 Task: Search one way flight ticket for 5 adults, 1 child, 2 infants in seat and 1 infant on lap in business from Tucson: Tucson International Airport to Fort Wayne: Fort Wayne International Airport on 5-4-2023. Choice of flights is Delta. Number of bags: 2 checked bags. Price is upto 91000. Outbound departure time preference is 15:15.
Action: Mouse moved to (365, 310)
Screenshot: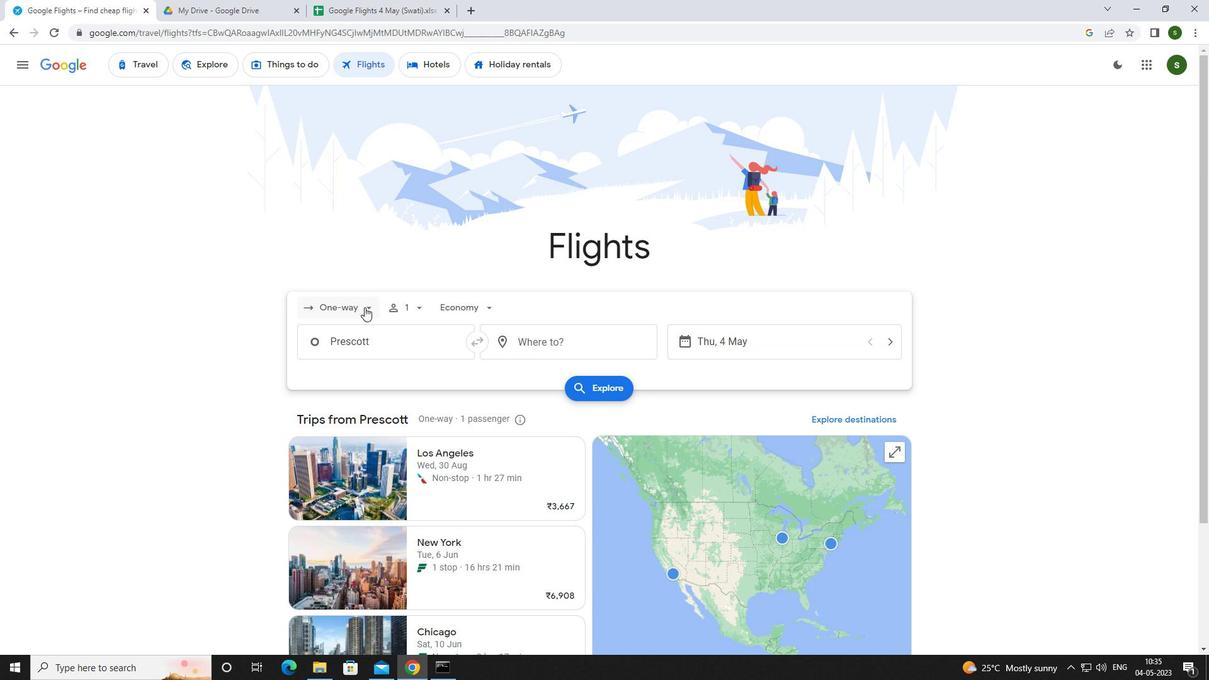 
Action: Mouse pressed left at (365, 310)
Screenshot: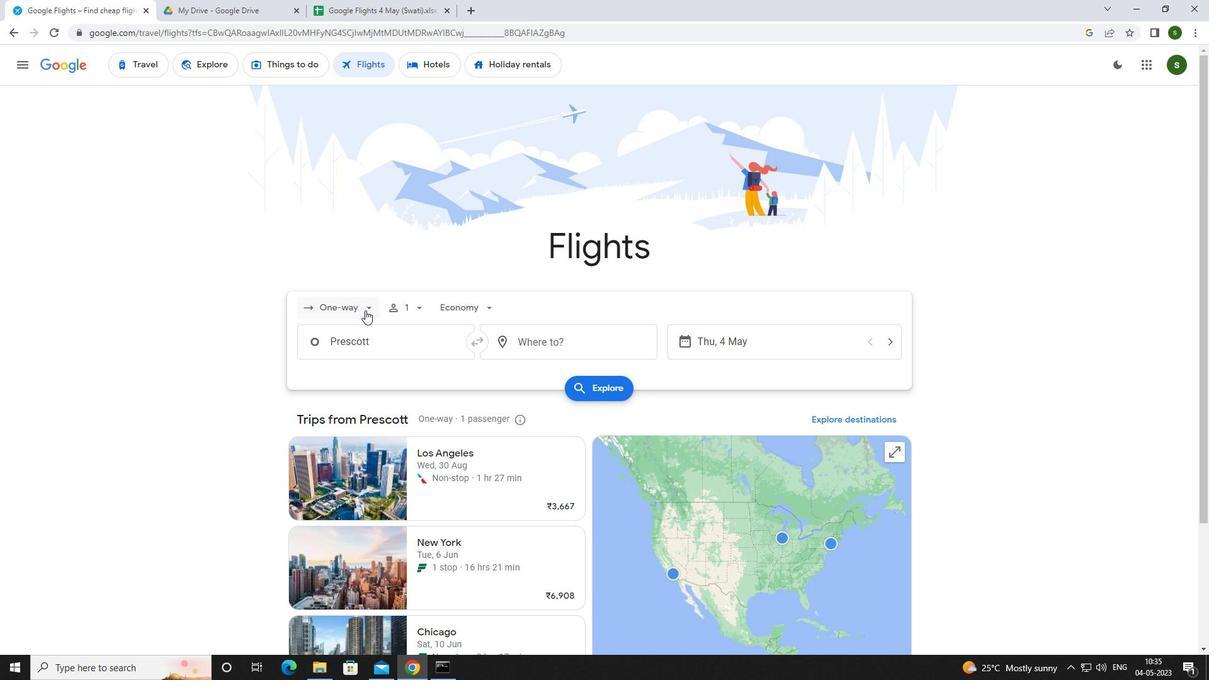 
Action: Mouse moved to (373, 370)
Screenshot: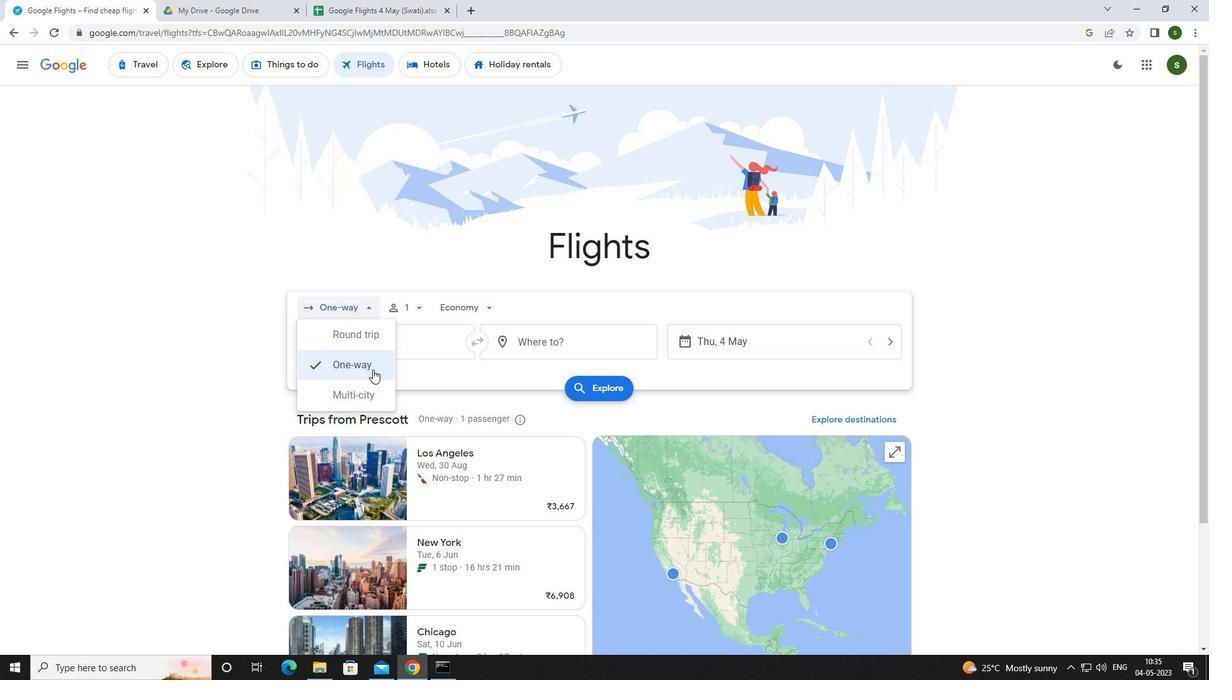 
Action: Mouse pressed left at (373, 370)
Screenshot: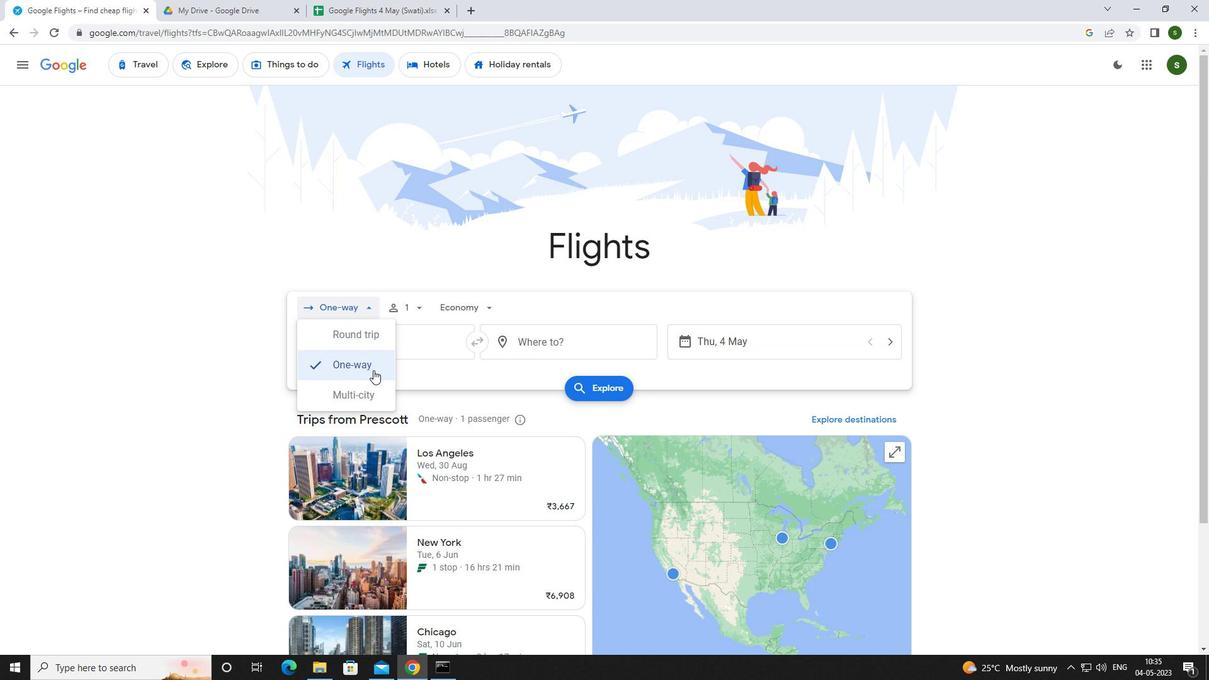 
Action: Mouse moved to (415, 300)
Screenshot: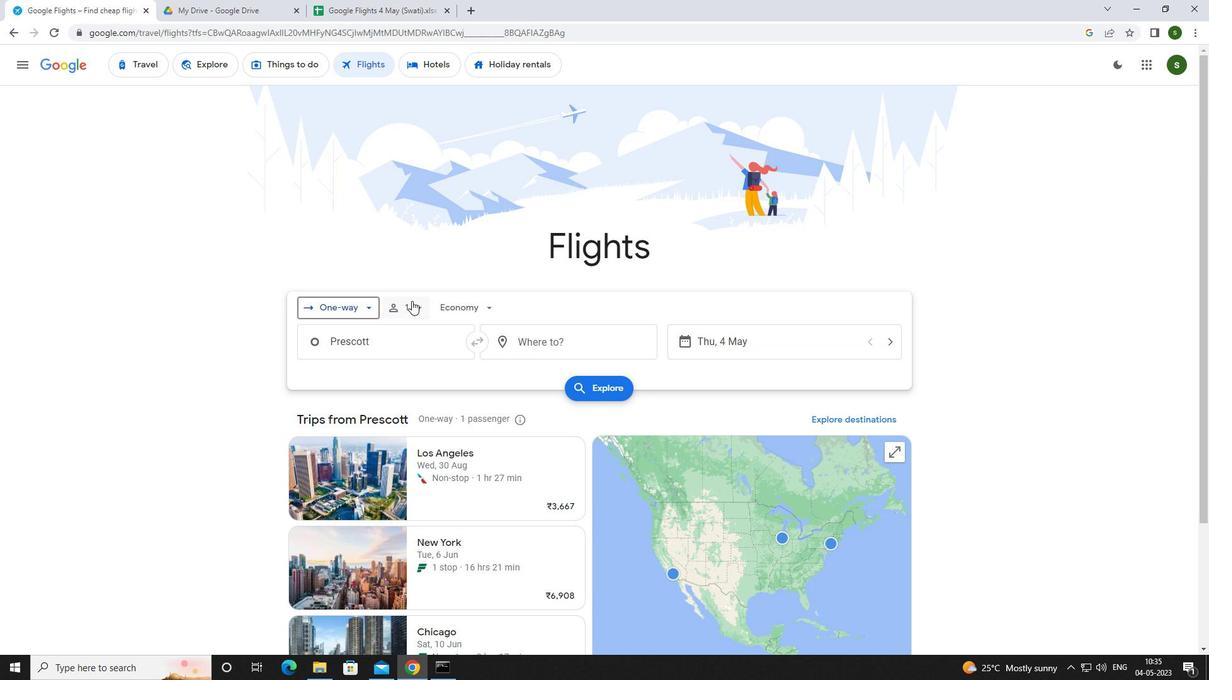 
Action: Mouse pressed left at (415, 300)
Screenshot: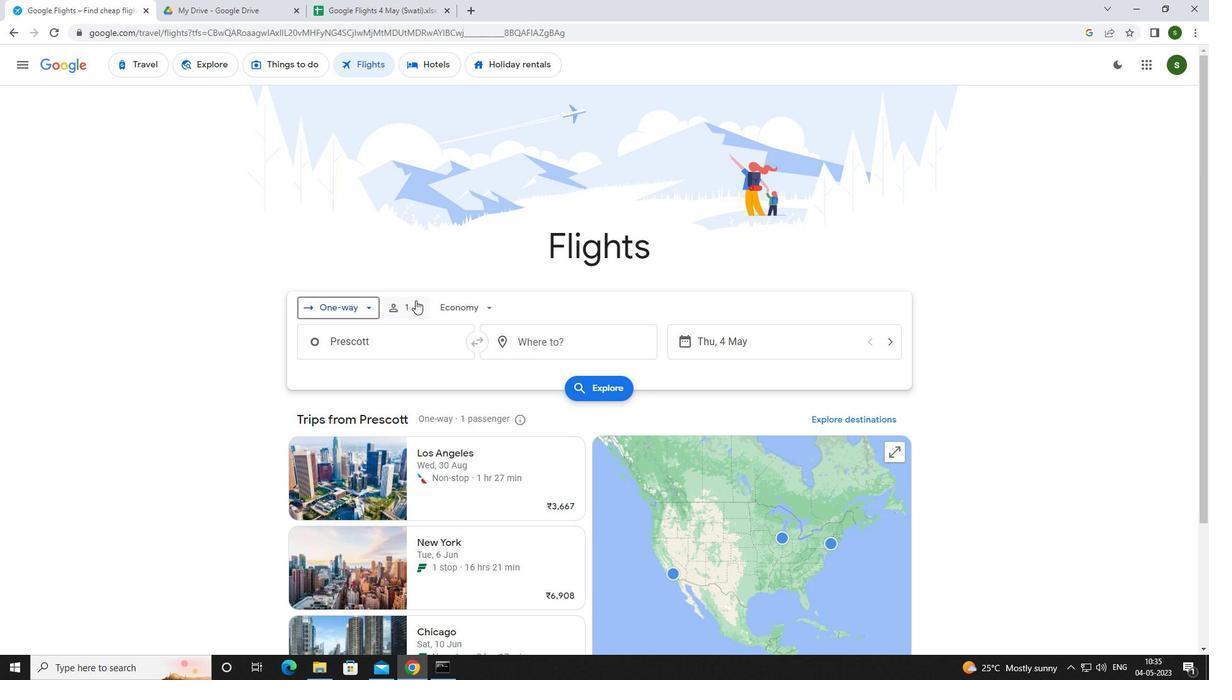 
Action: Mouse moved to (518, 335)
Screenshot: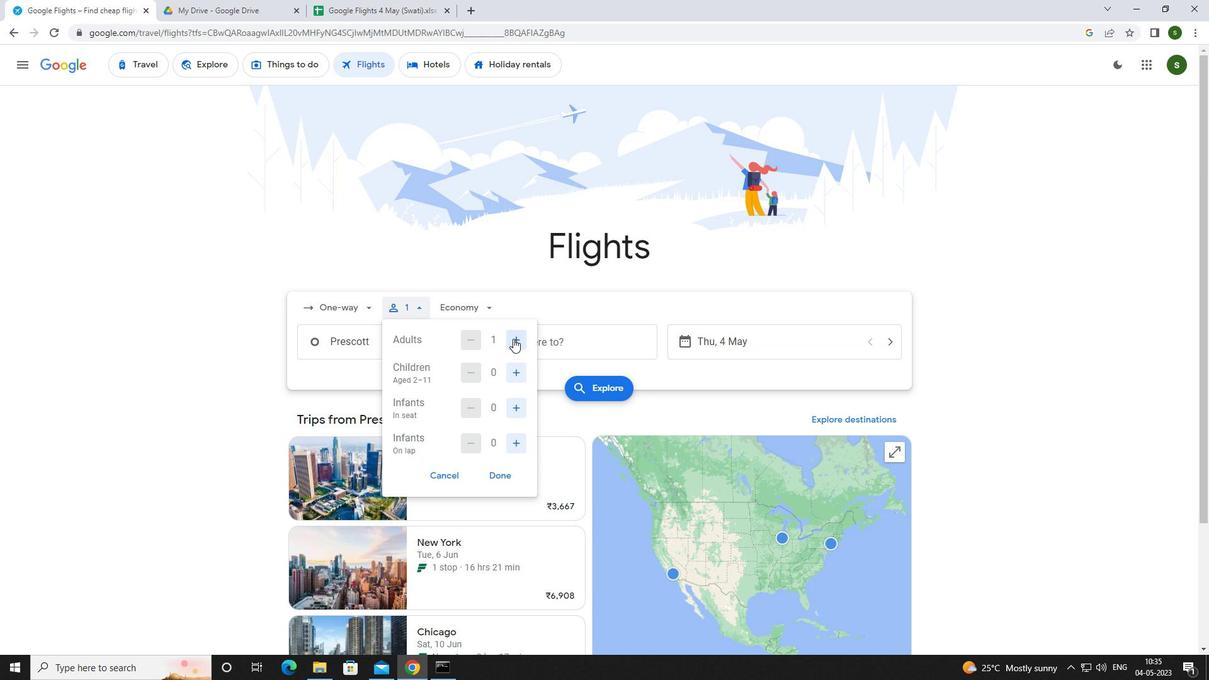 
Action: Mouse pressed left at (518, 335)
Screenshot: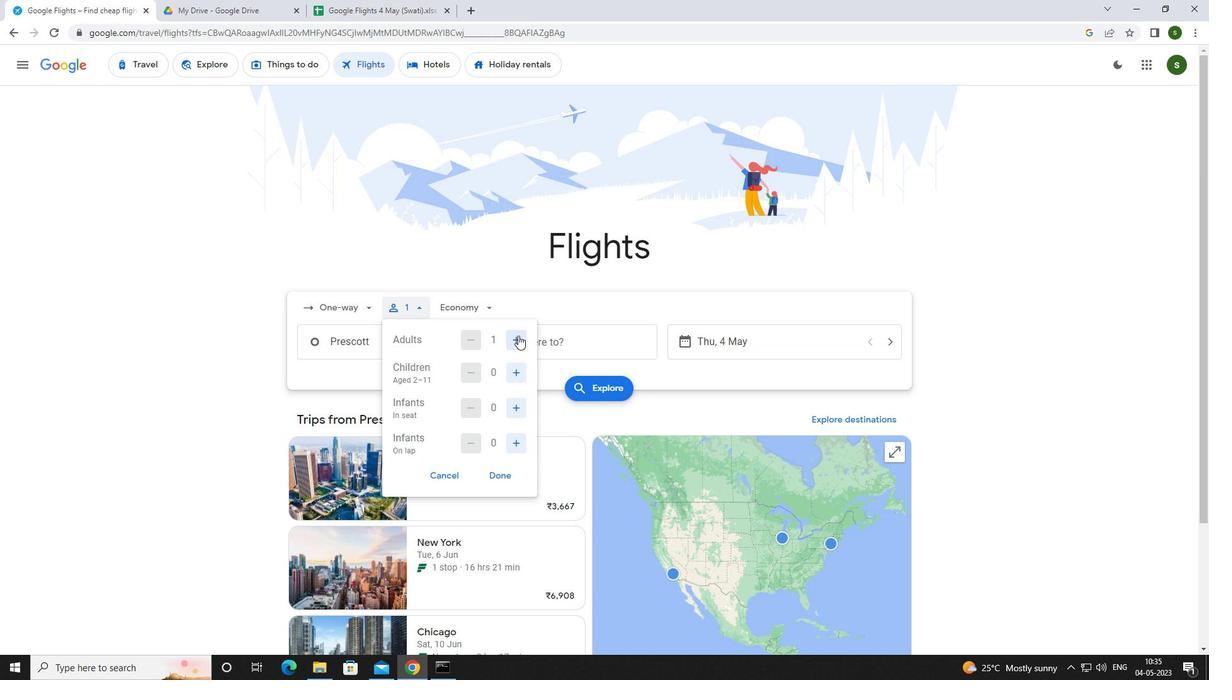 
Action: Mouse pressed left at (518, 335)
Screenshot: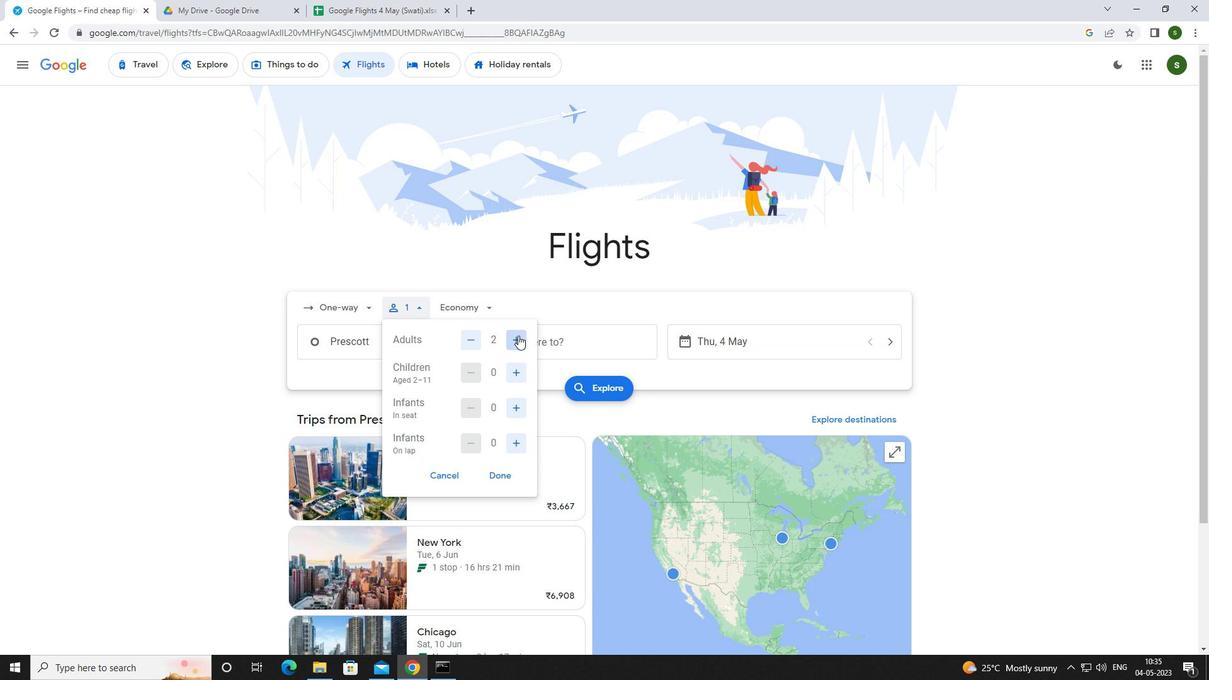 
Action: Mouse pressed left at (518, 335)
Screenshot: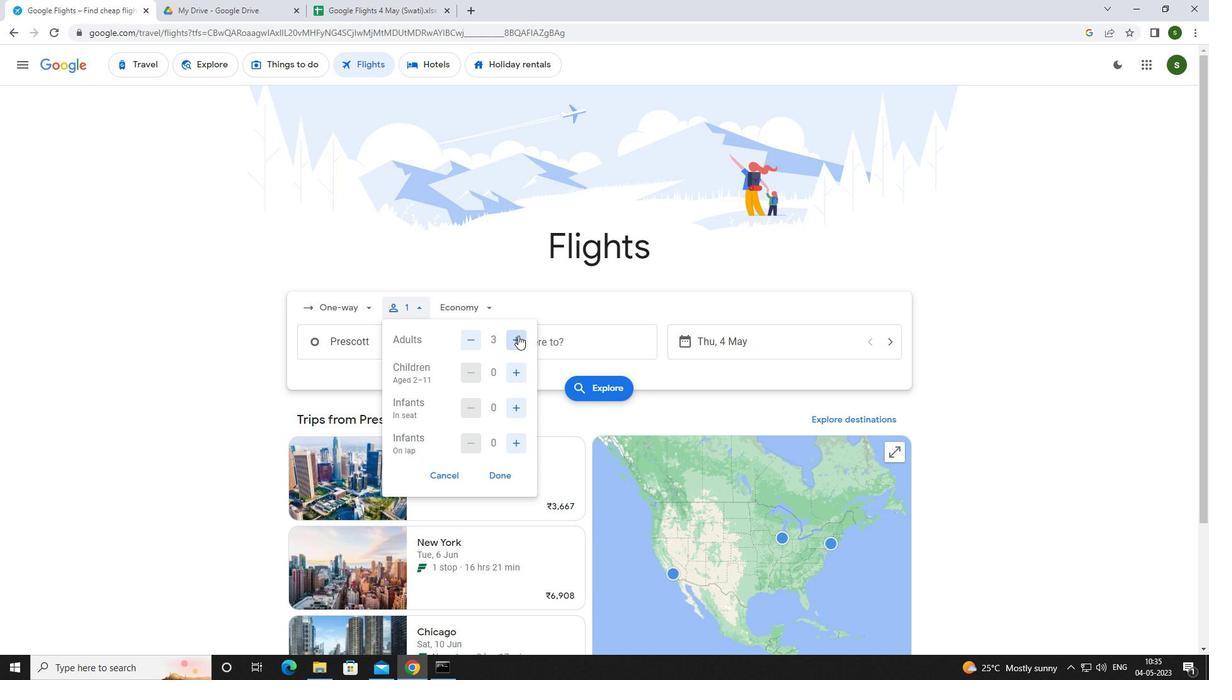 
Action: Mouse pressed left at (518, 335)
Screenshot: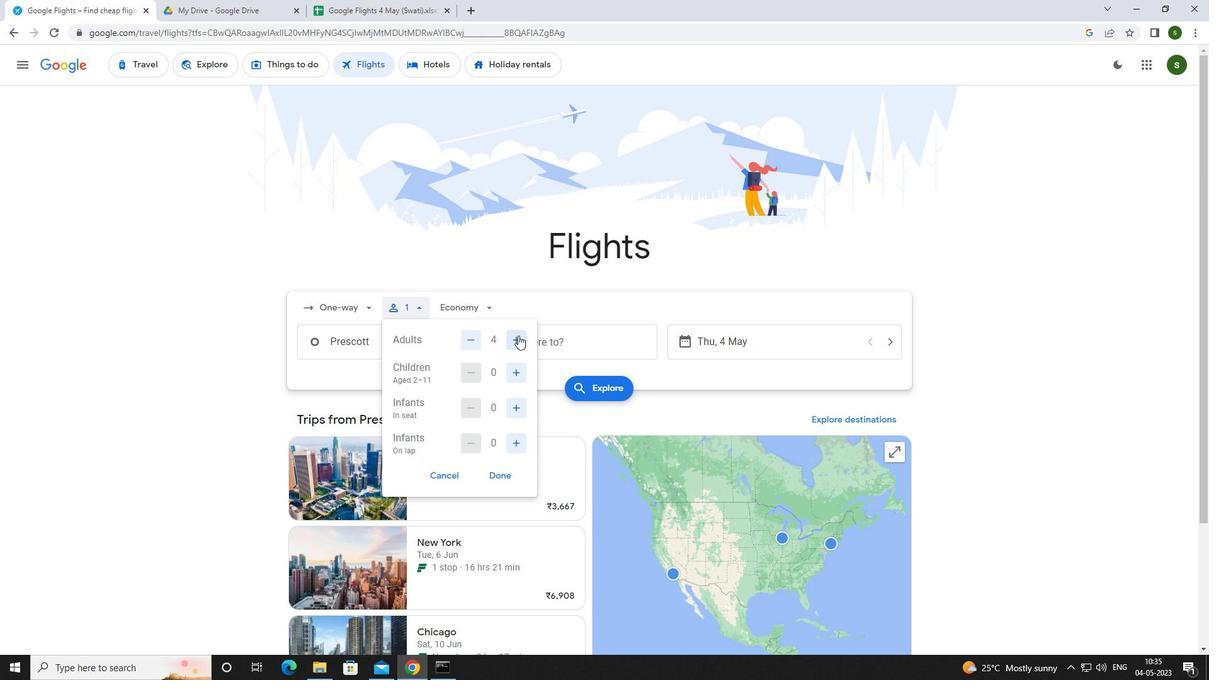 
Action: Mouse moved to (514, 367)
Screenshot: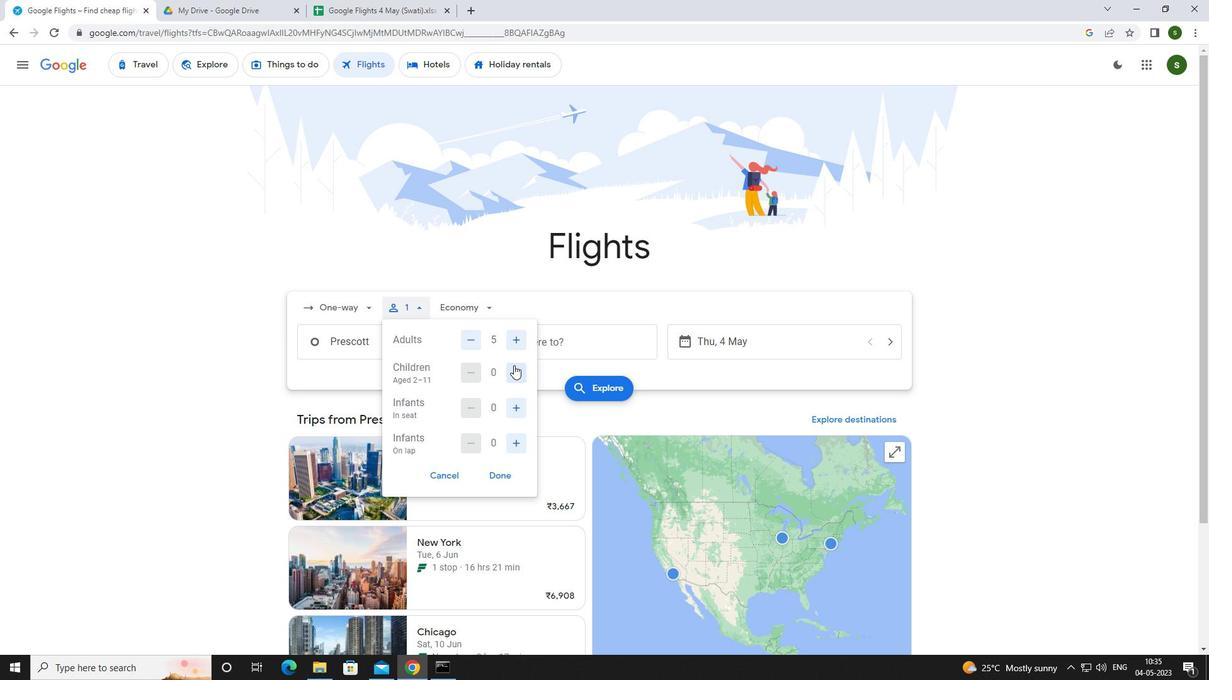 
Action: Mouse pressed left at (514, 367)
Screenshot: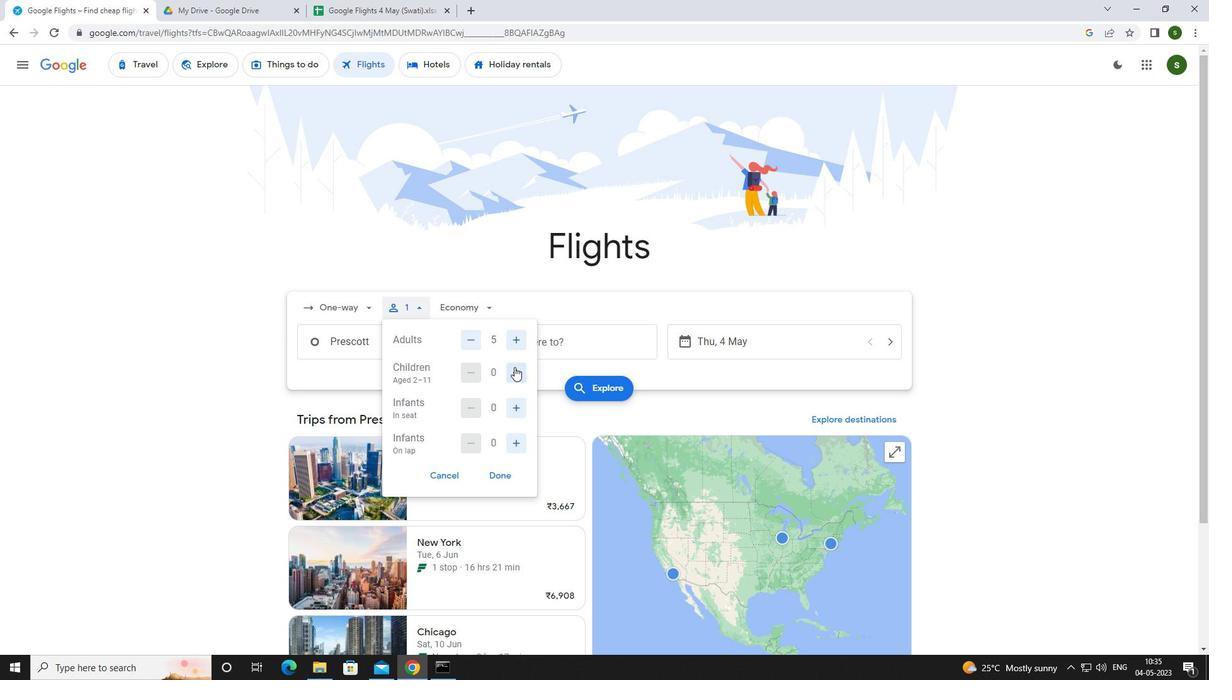 
Action: Mouse moved to (520, 401)
Screenshot: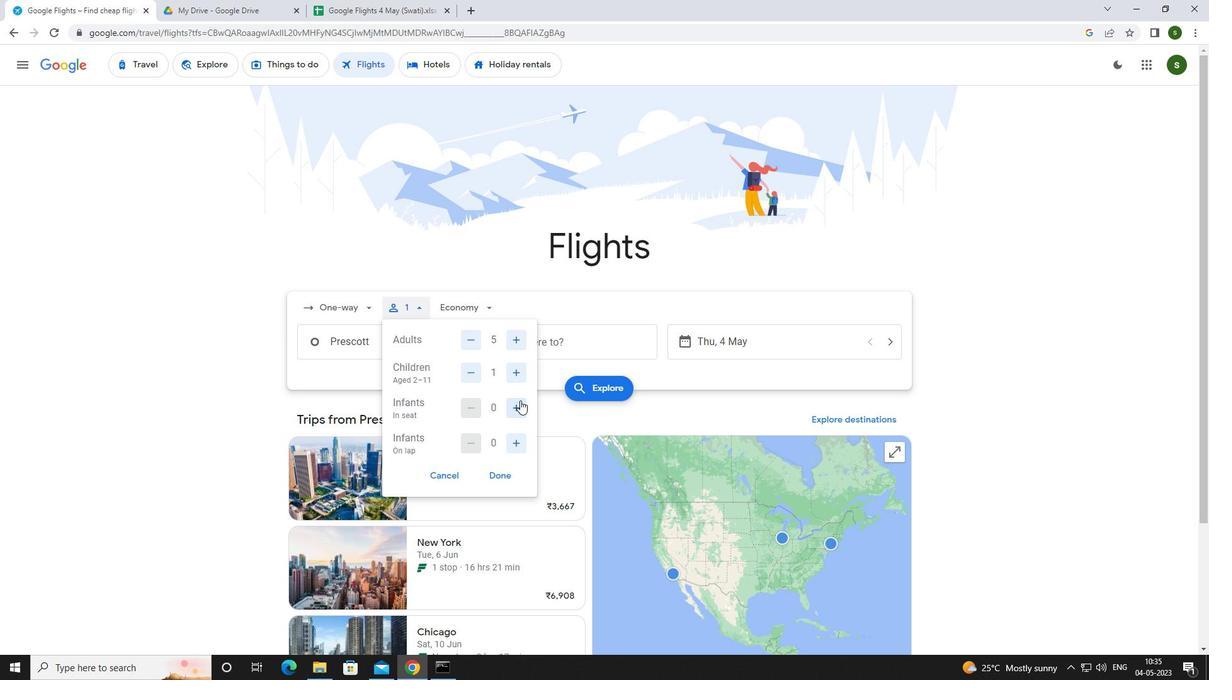 
Action: Mouse pressed left at (520, 401)
Screenshot: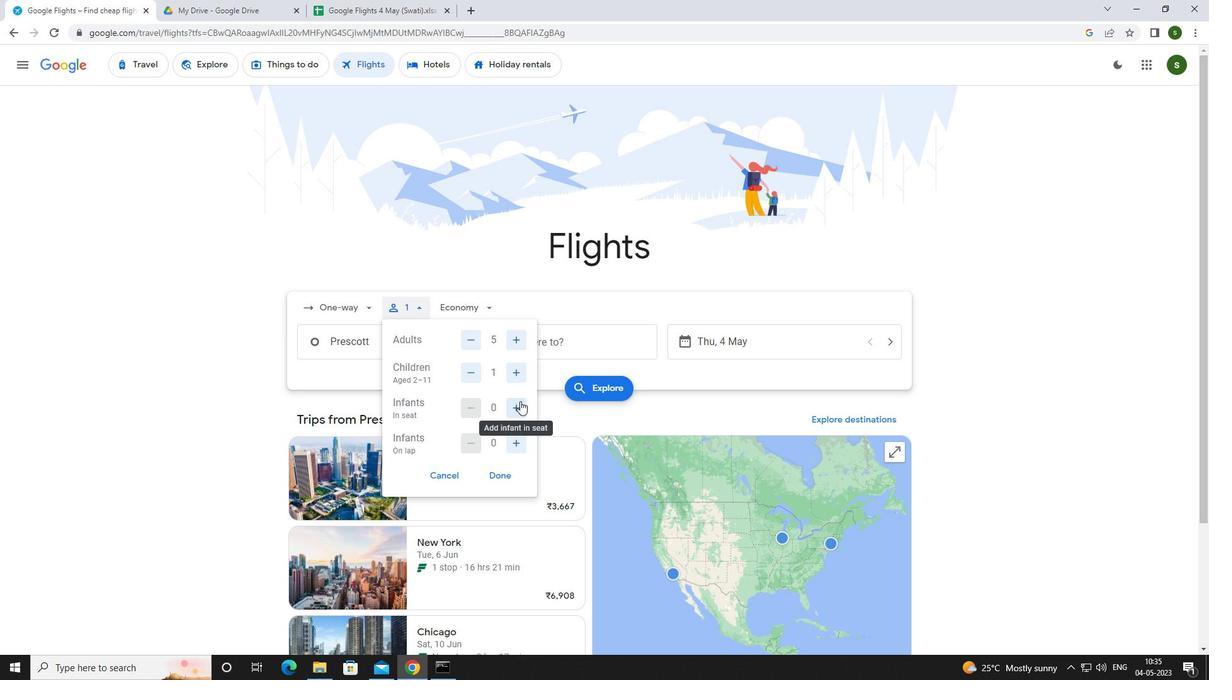 
Action: Mouse pressed left at (520, 401)
Screenshot: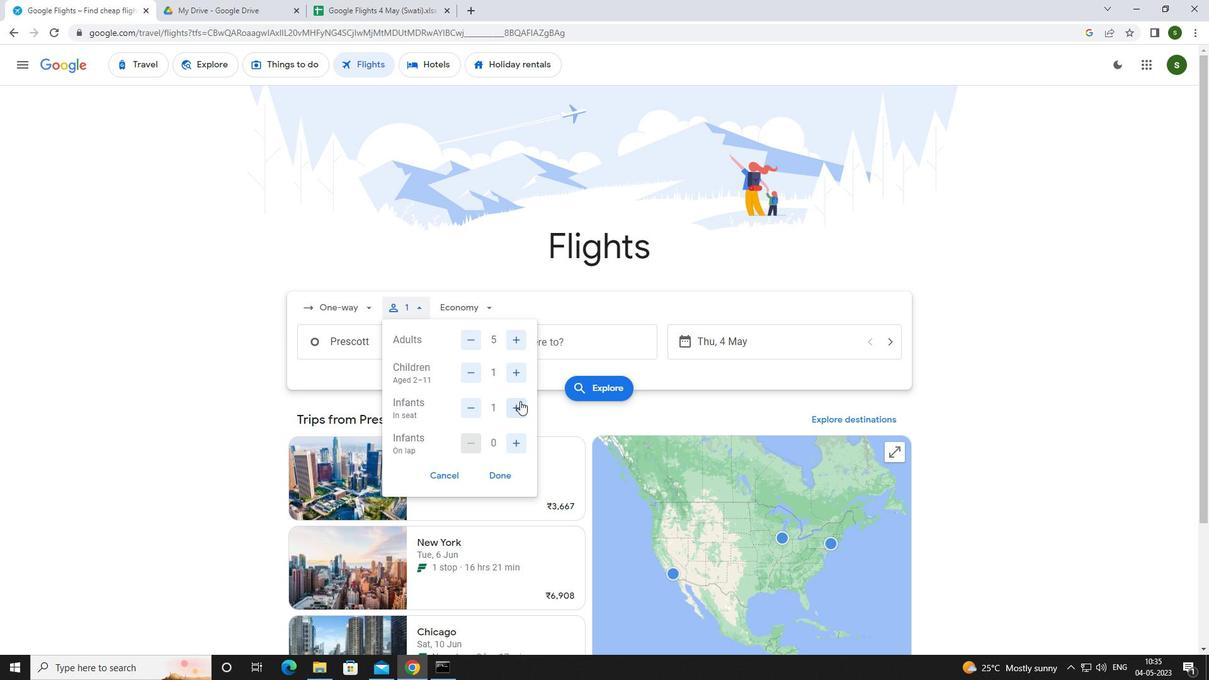 
Action: Mouse moved to (524, 444)
Screenshot: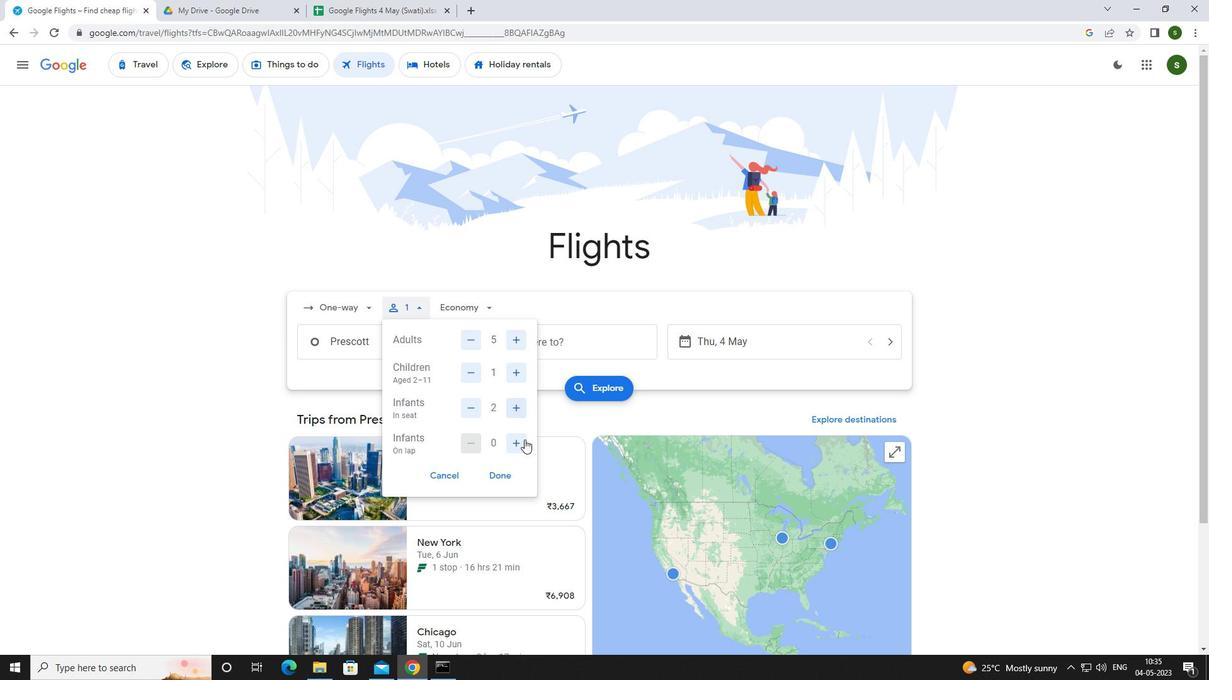 
Action: Mouse pressed left at (524, 444)
Screenshot: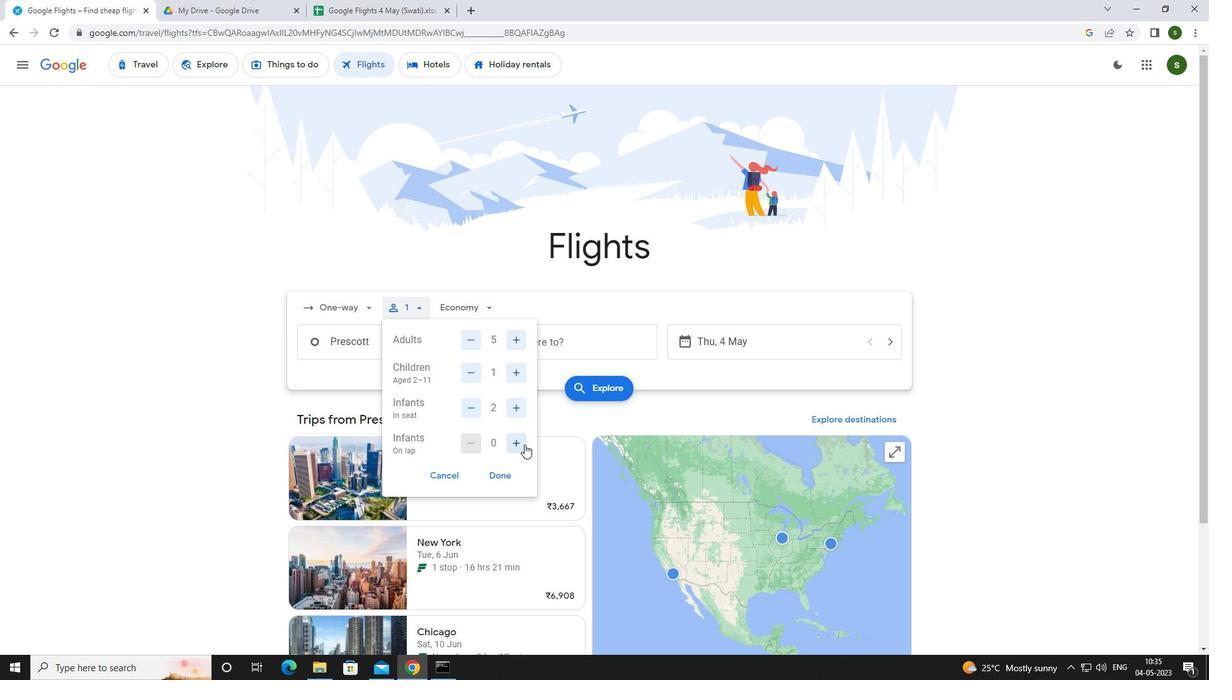 
Action: Mouse moved to (489, 309)
Screenshot: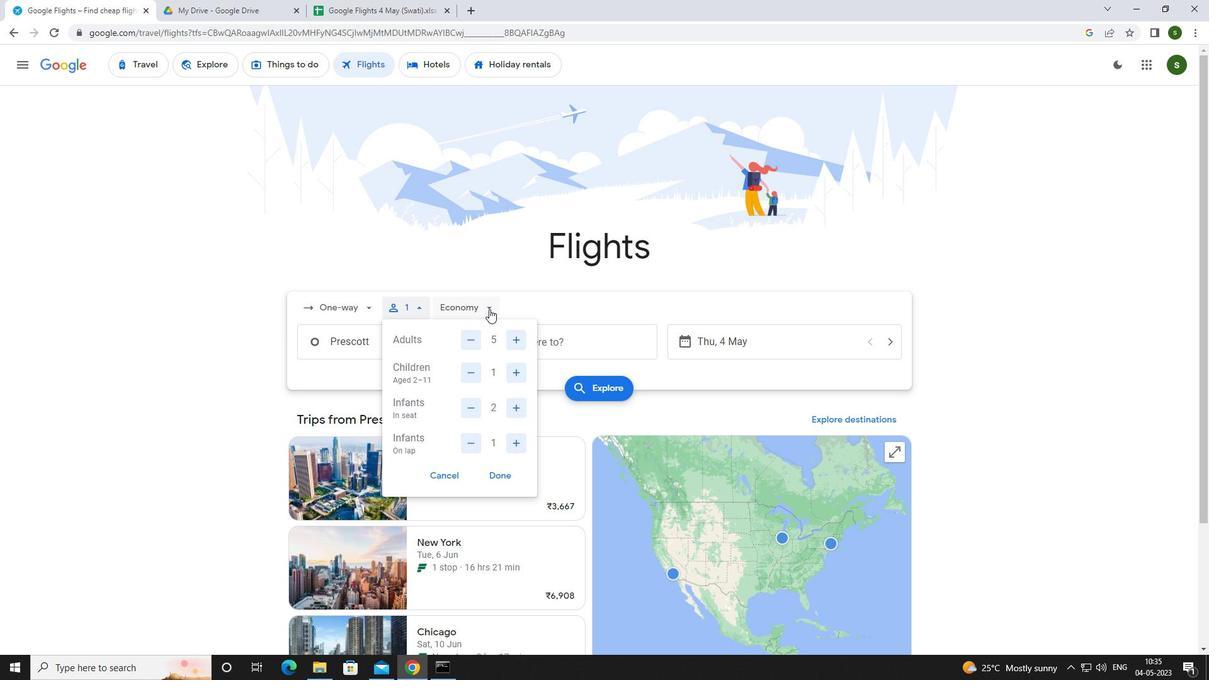
Action: Mouse pressed left at (489, 309)
Screenshot: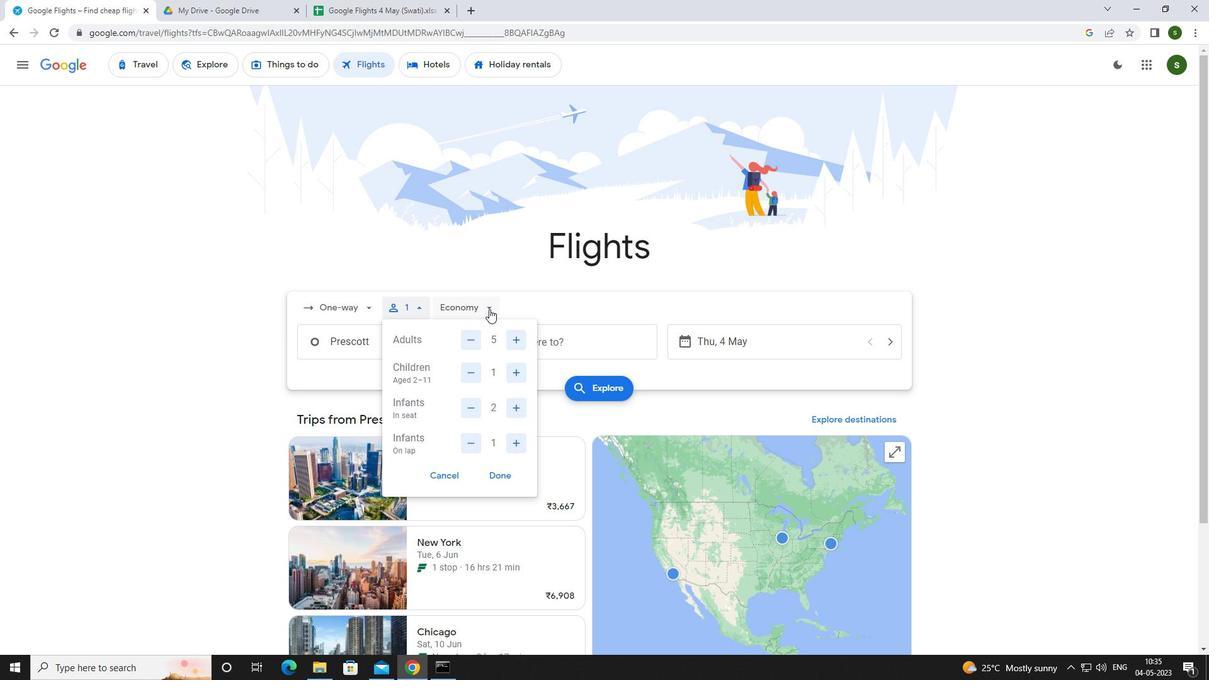 
Action: Mouse moved to (488, 393)
Screenshot: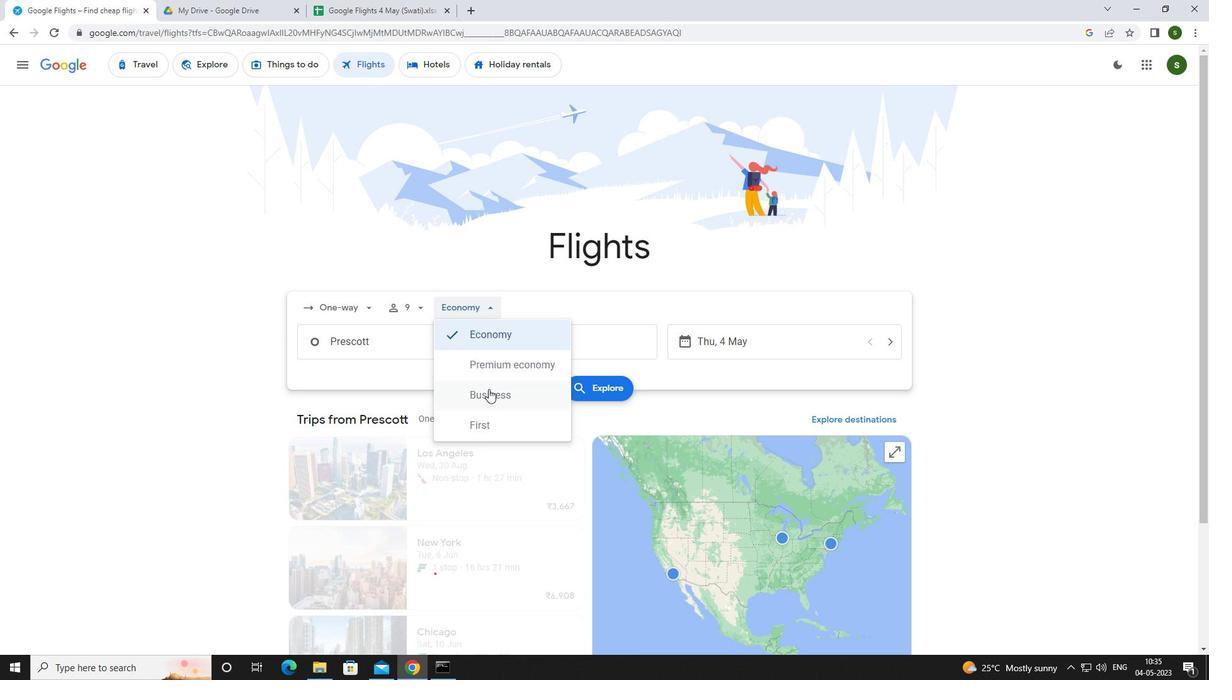 
Action: Mouse pressed left at (488, 393)
Screenshot: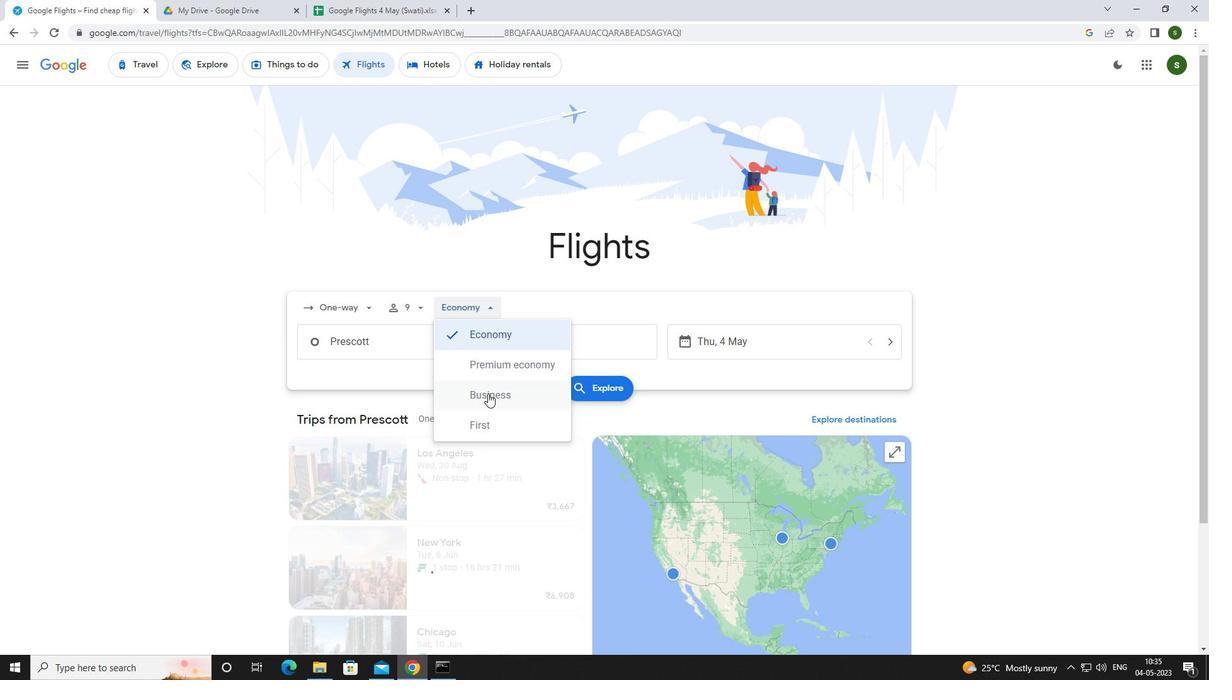 
Action: Mouse moved to (420, 345)
Screenshot: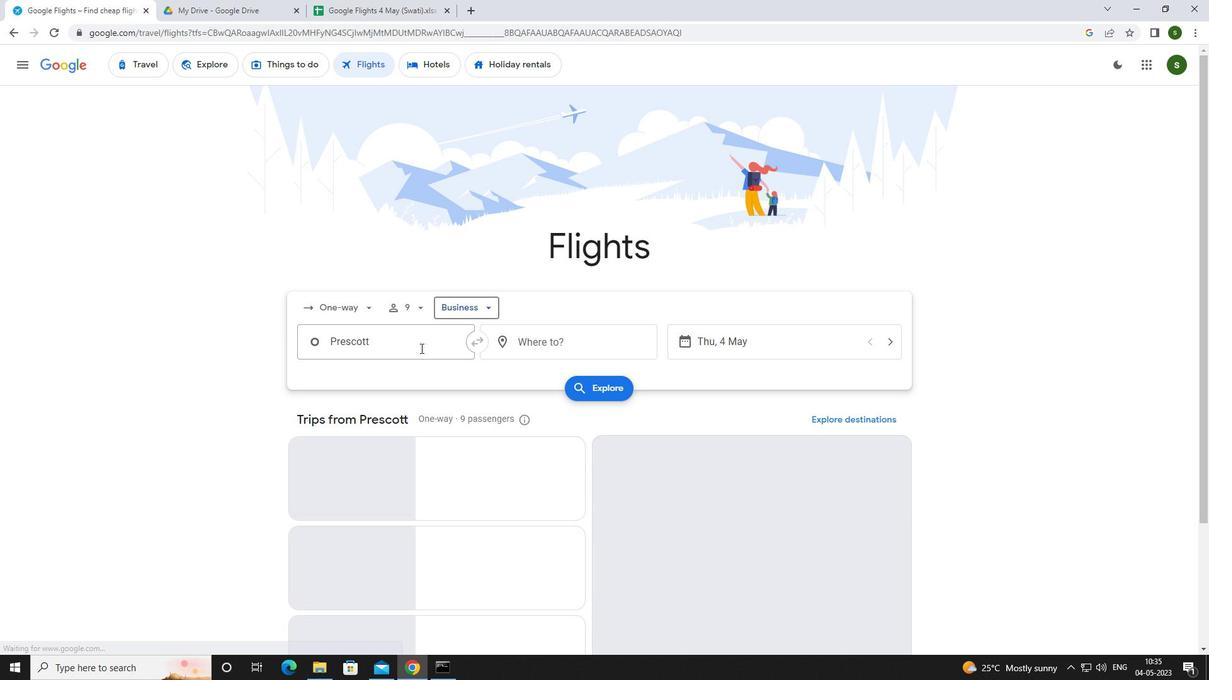 
Action: Mouse pressed left at (420, 345)
Screenshot: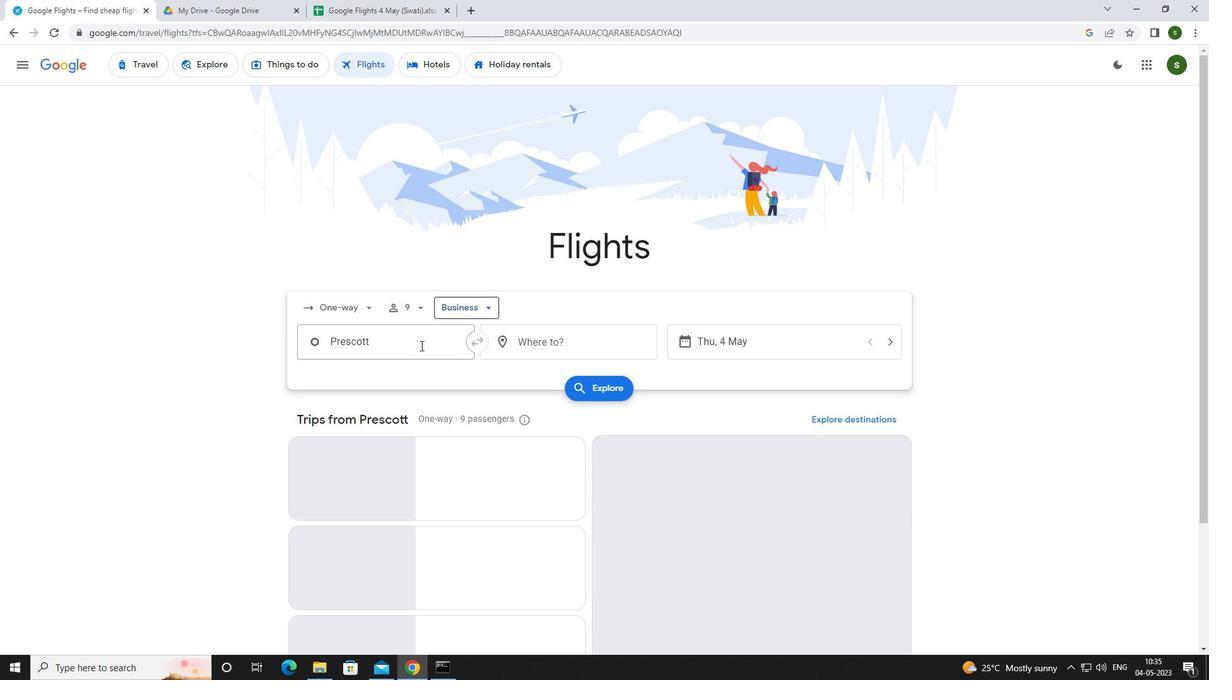 
Action: Mouse moved to (420, 343)
Screenshot: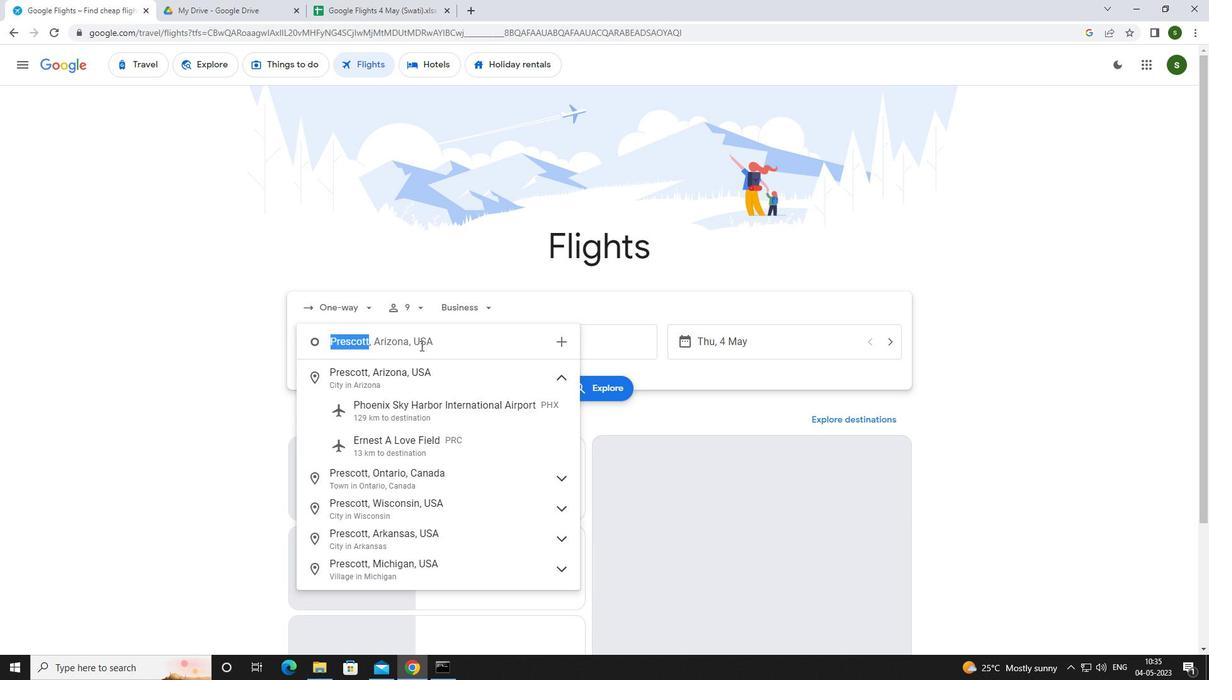 
Action: Key pressed <Key.caps_lock>t<Key.caps_lock>uscon
Screenshot: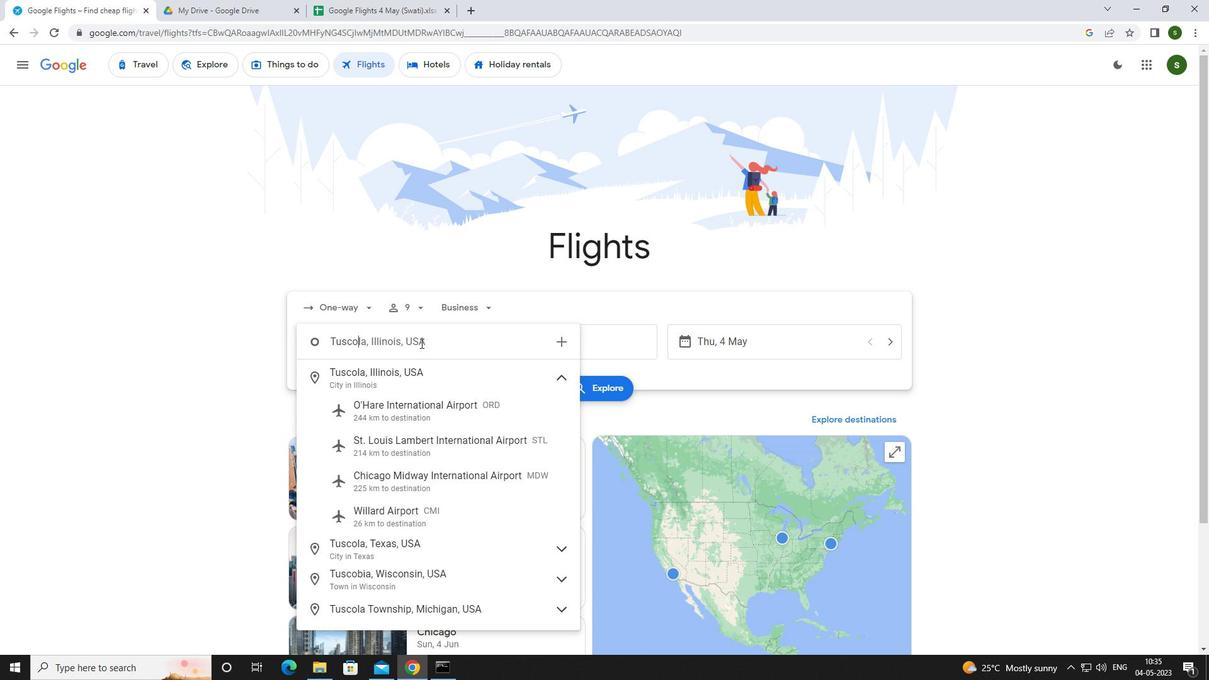 
Action: Mouse moved to (453, 410)
Screenshot: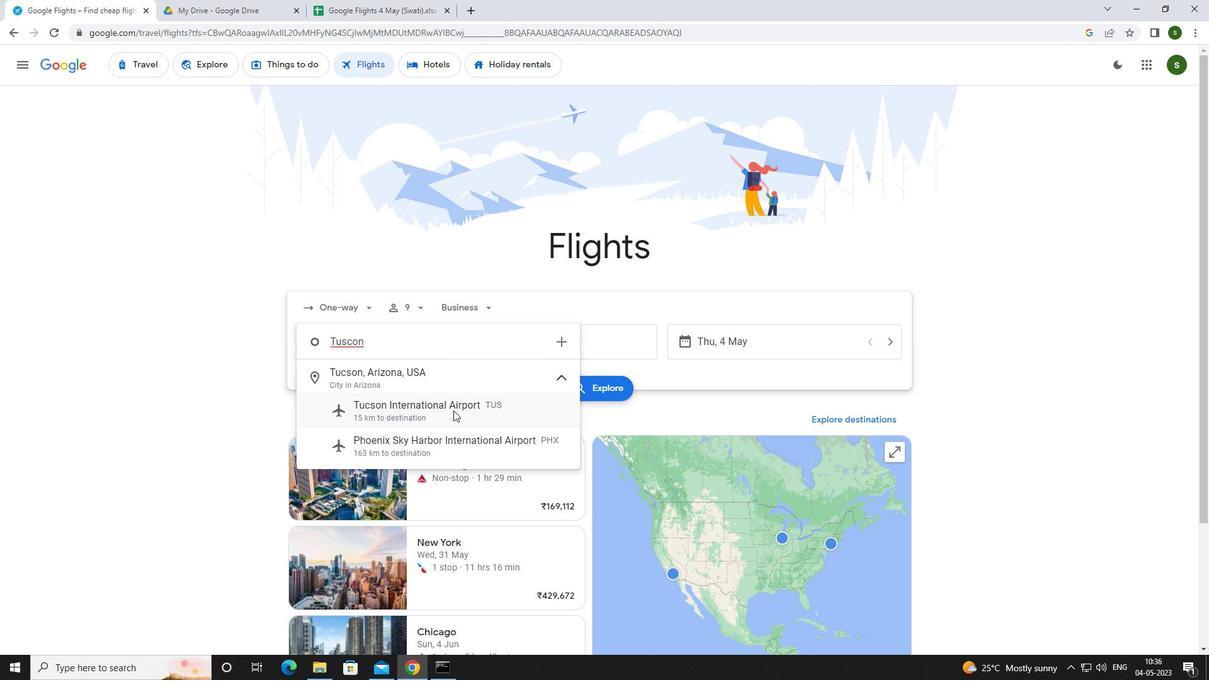 
Action: Mouse pressed left at (453, 410)
Screenshot: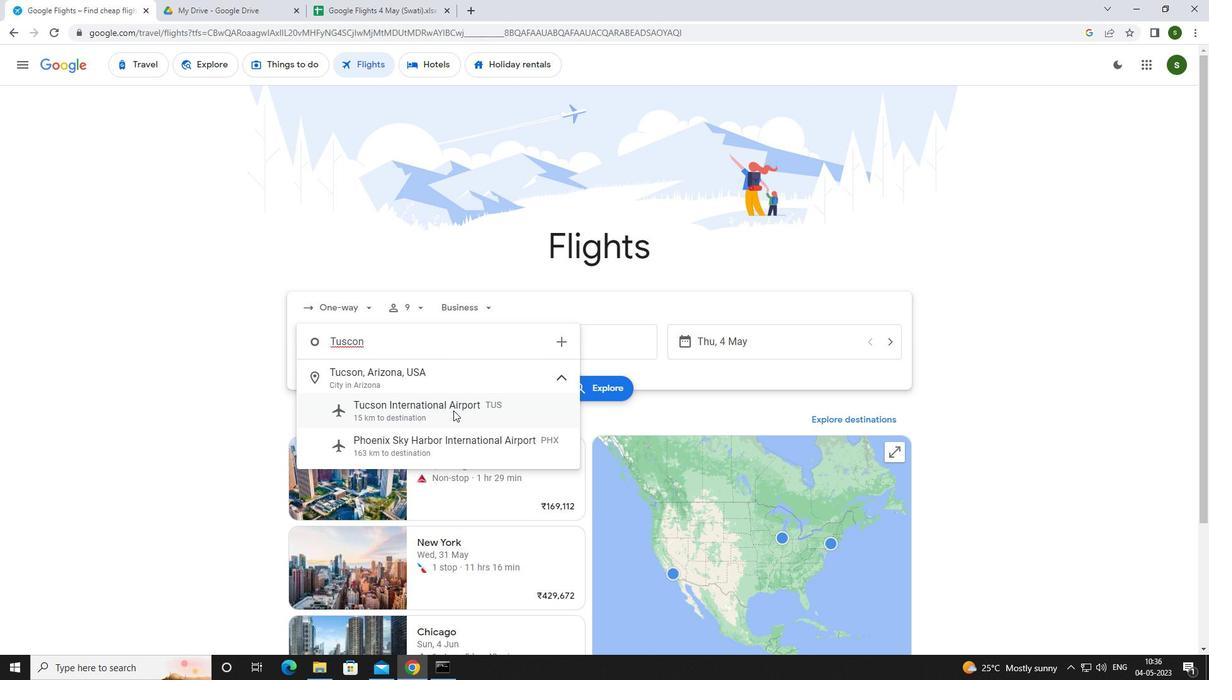 
Action: Mouse moved to (629, 348)
Screenshot: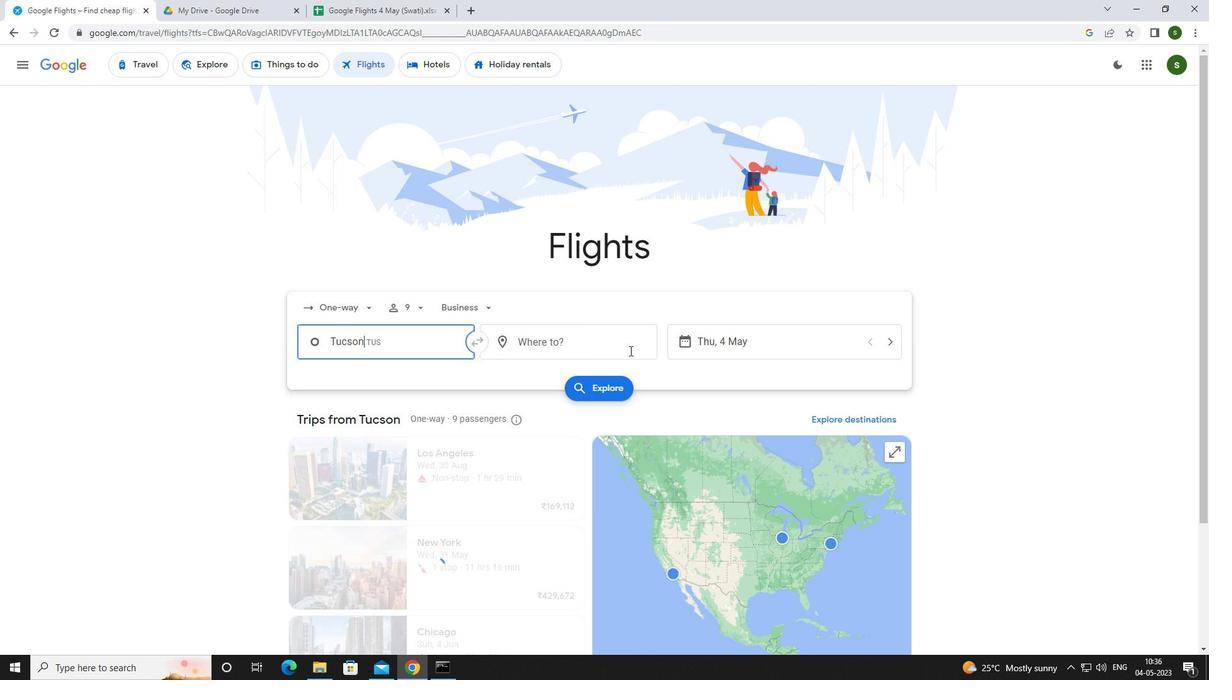 
Action: Mouse pressed left at (629, 348)
Screenshot: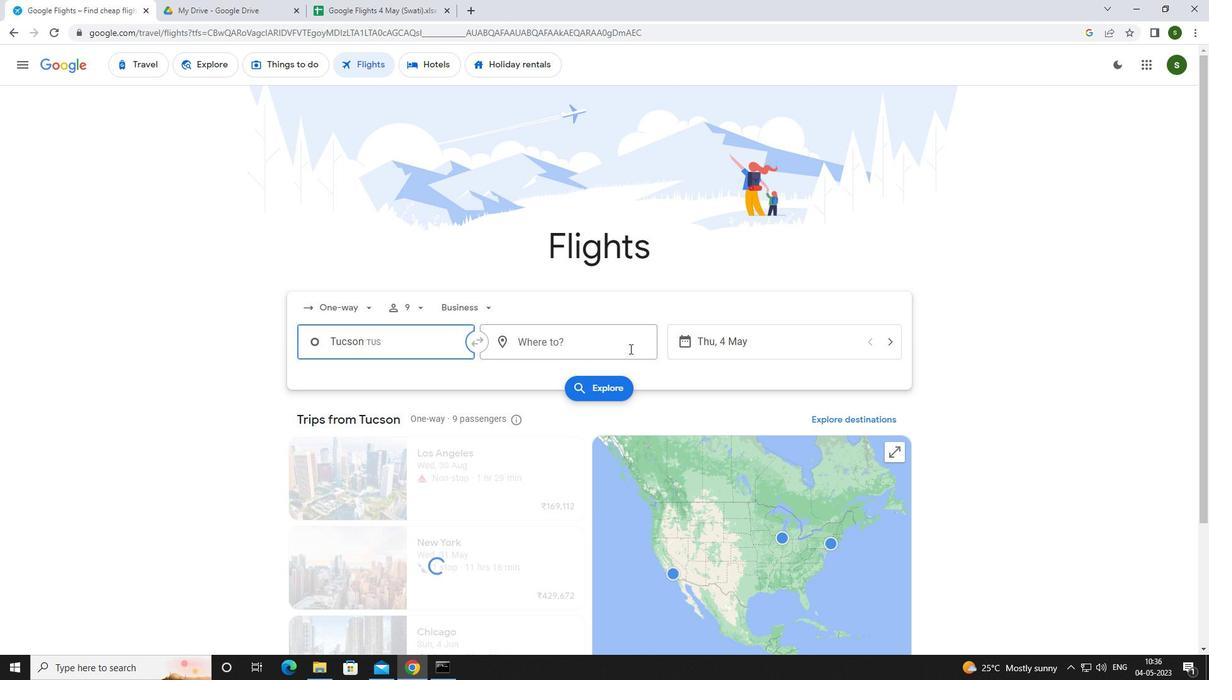 
Action: Mouse moved to (628, 348)
Screenshot: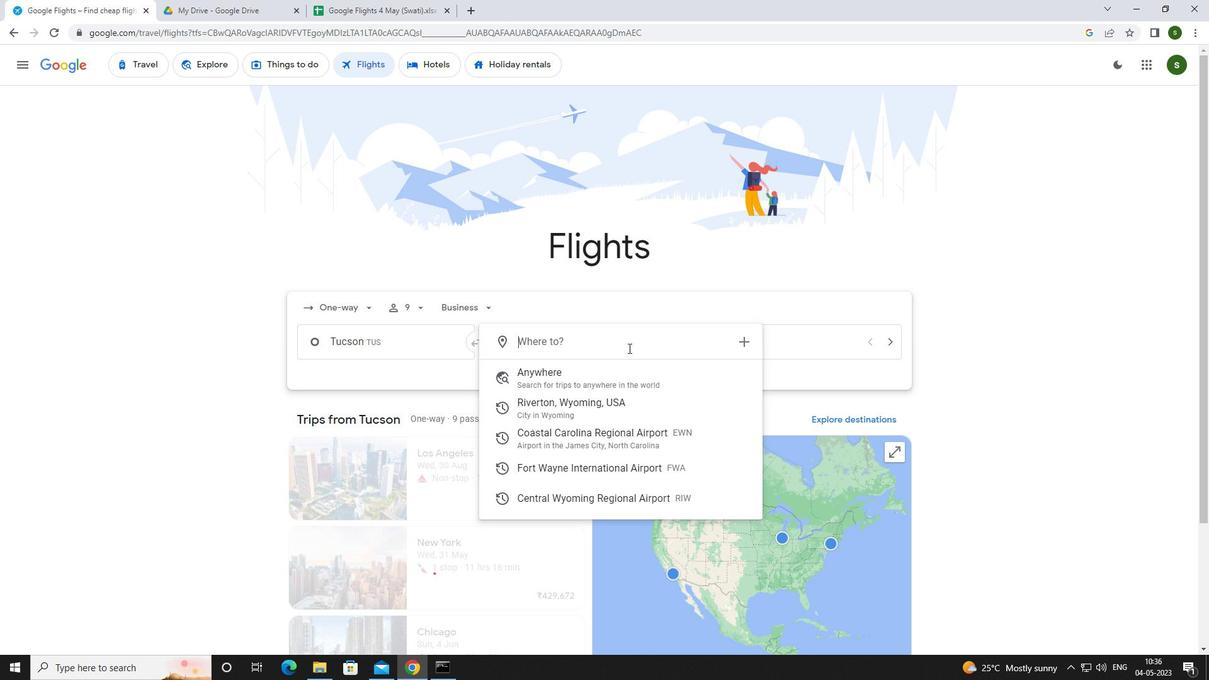 
Action: Key pressed <Key.caps_lock>f<Key.caps_lock>ort<Key.space><Key.caps_lock>w<Key.caps_lock>Ay
Screenshot: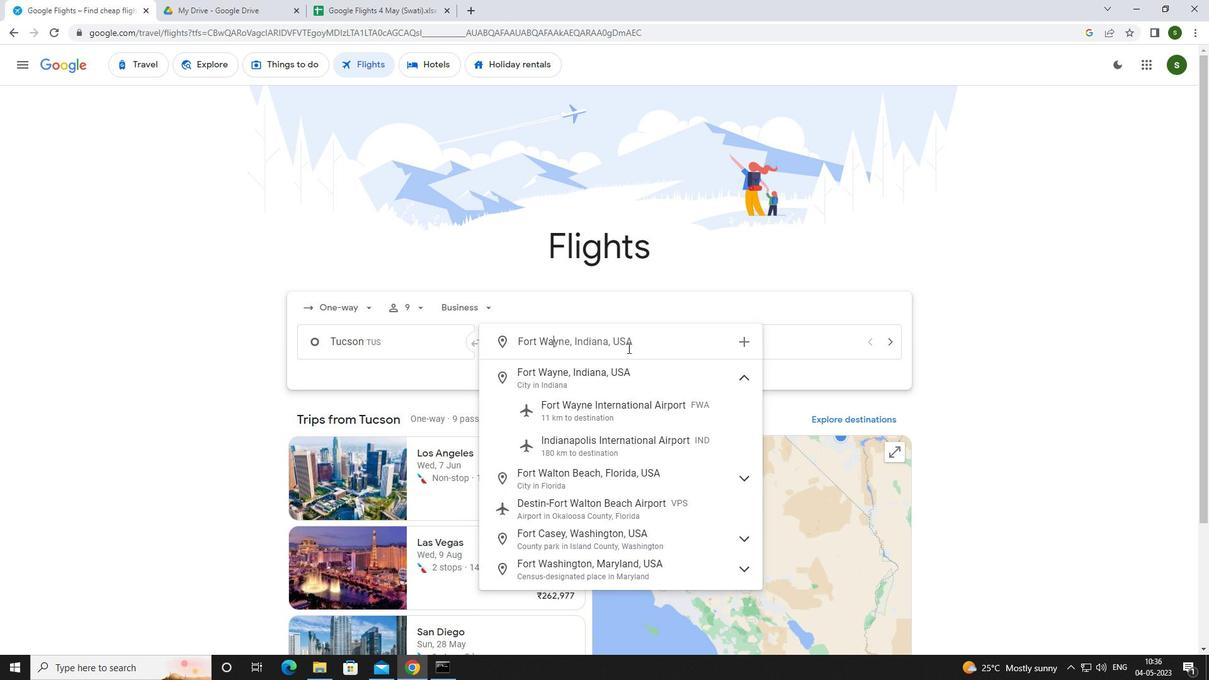 
Action: Mouse moved to (625, 401)
Screenshot: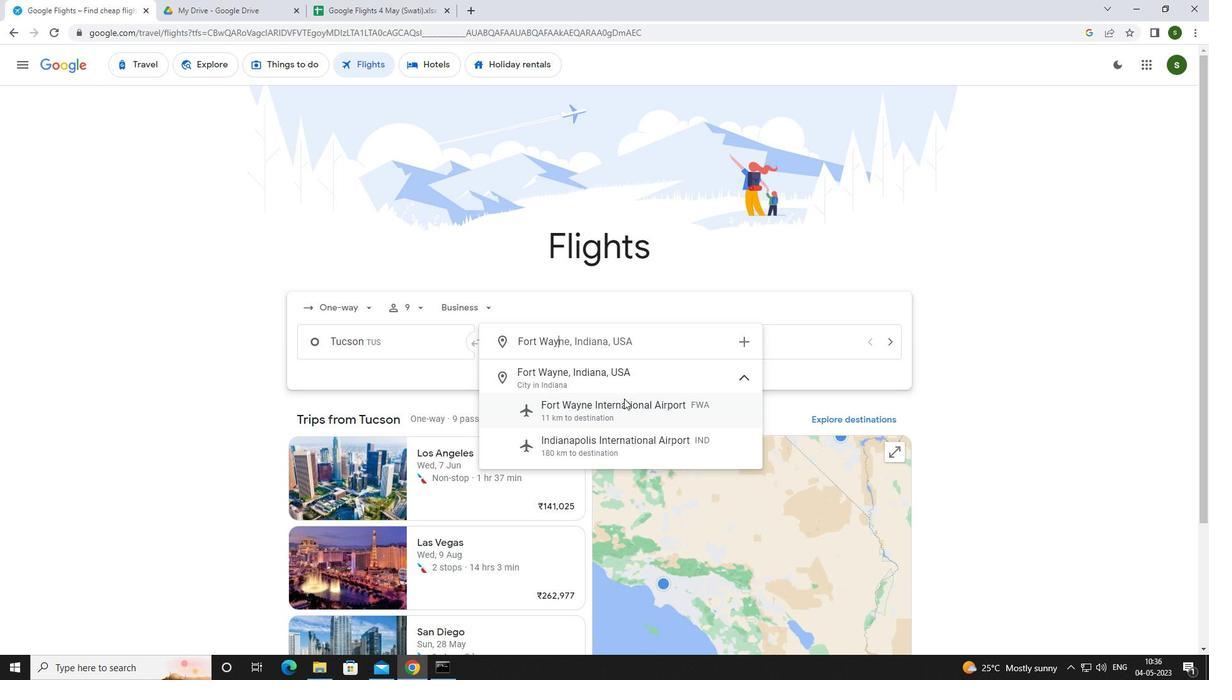 
Action: Mouse pressed left at (625, 401)
Screenshot: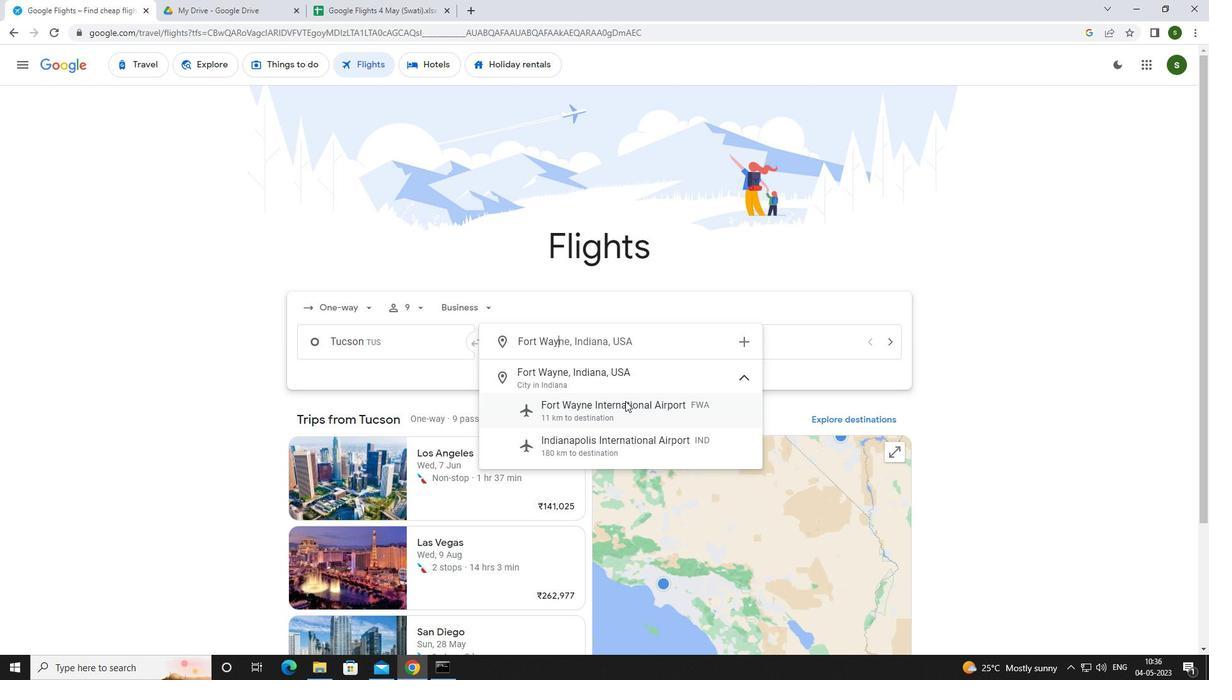 
Action: Mouse moved to (753, 347)
Screenshot: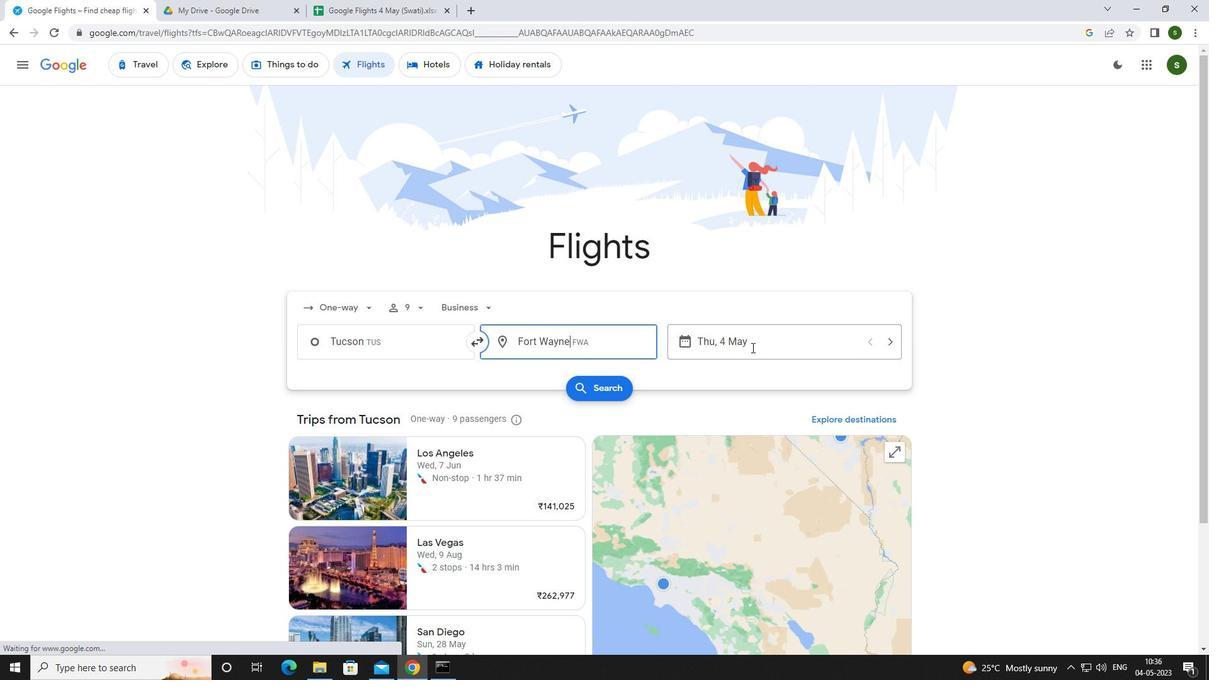 
Action: Mouse pressed left at (753, 347)
Screenshot: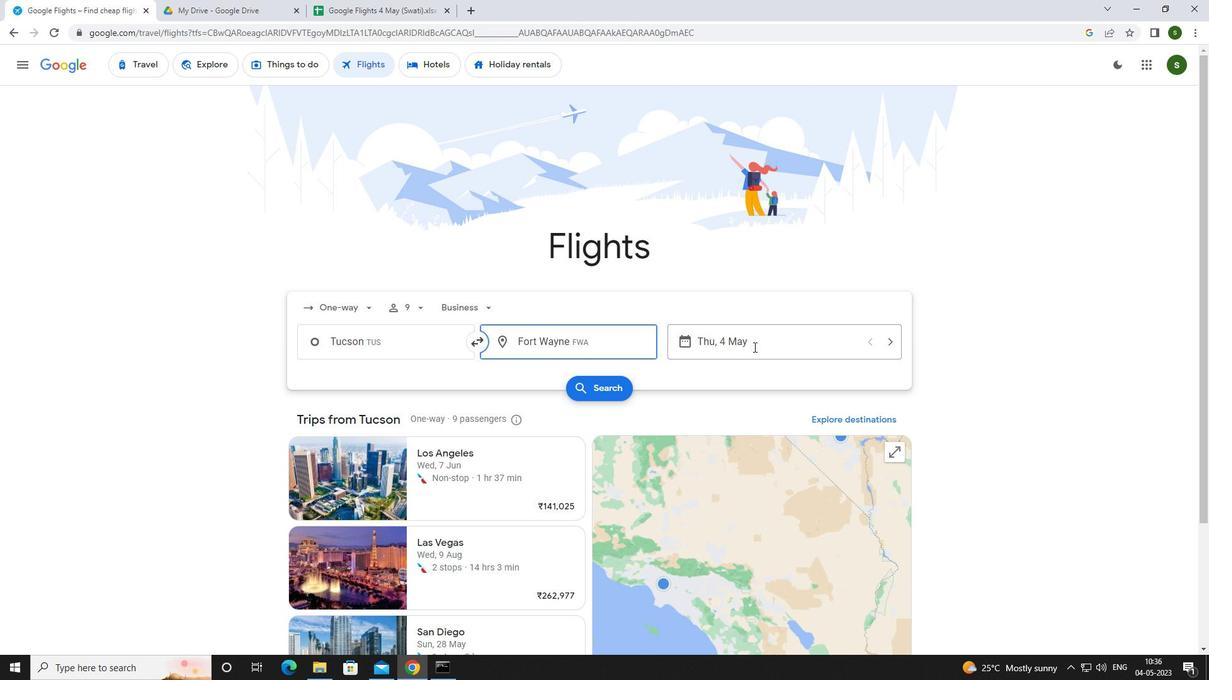 
Action: Mouse moved to (575, 429)
Screenshot: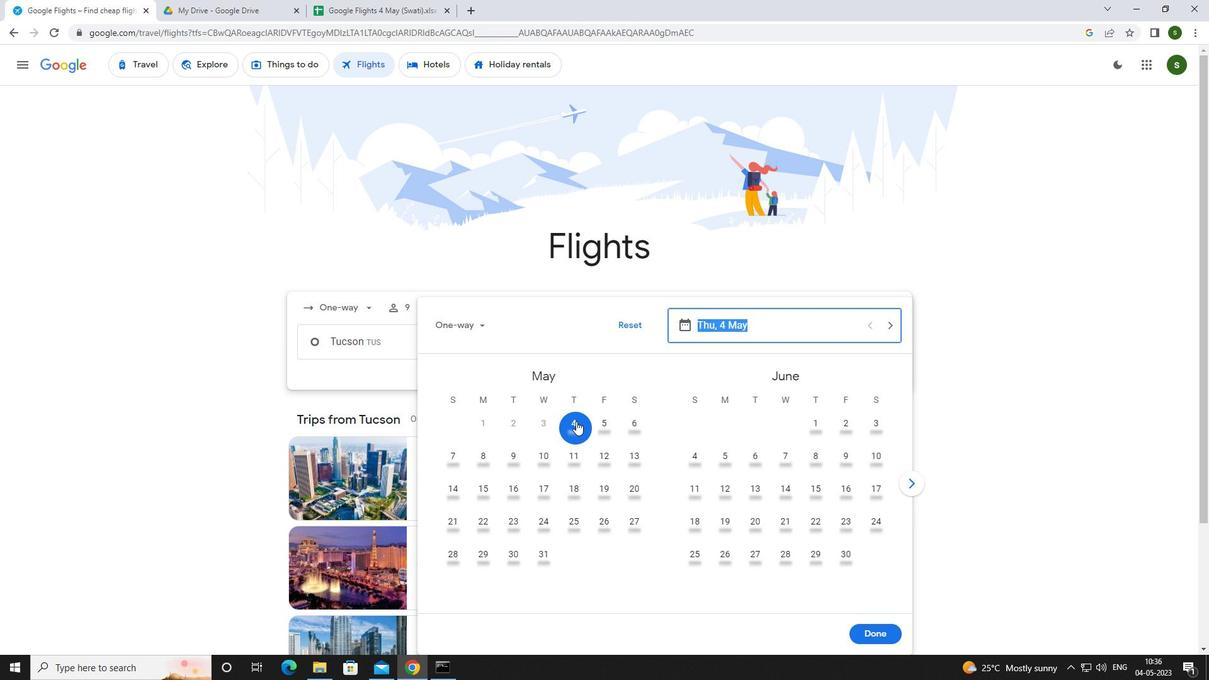 
Action: Mouse pressed left at (575, 429)
Screenshot: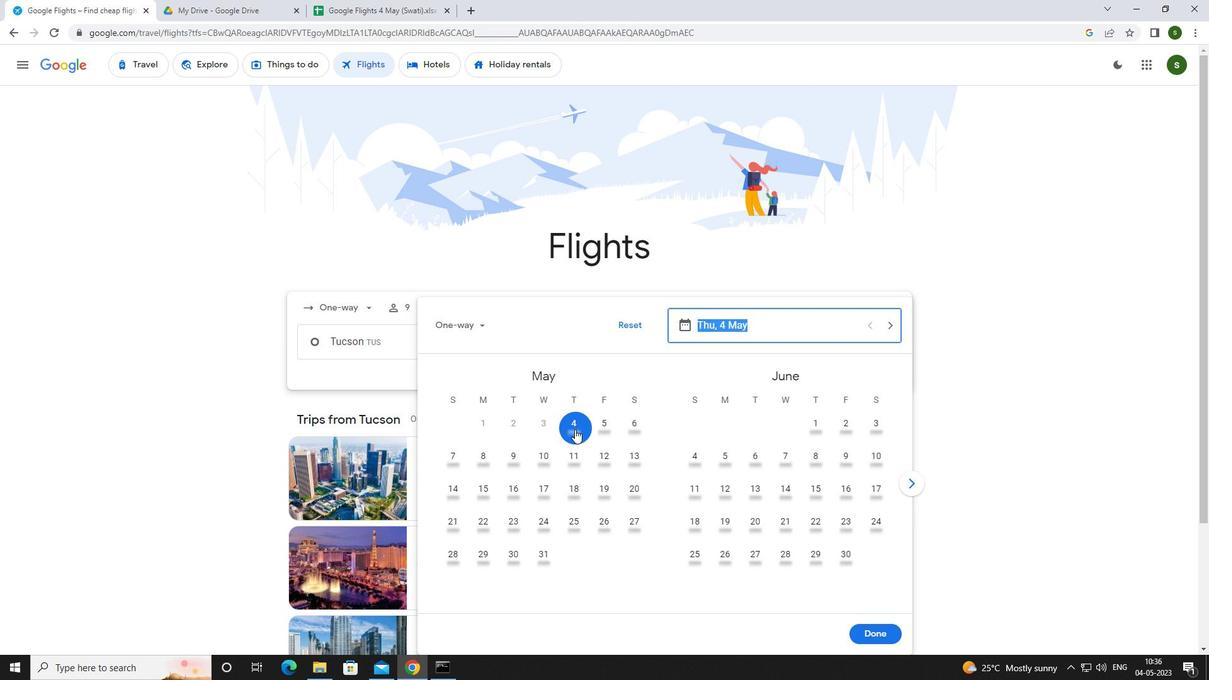 
Action: Mouse moved to (874, 639)
Screenshot: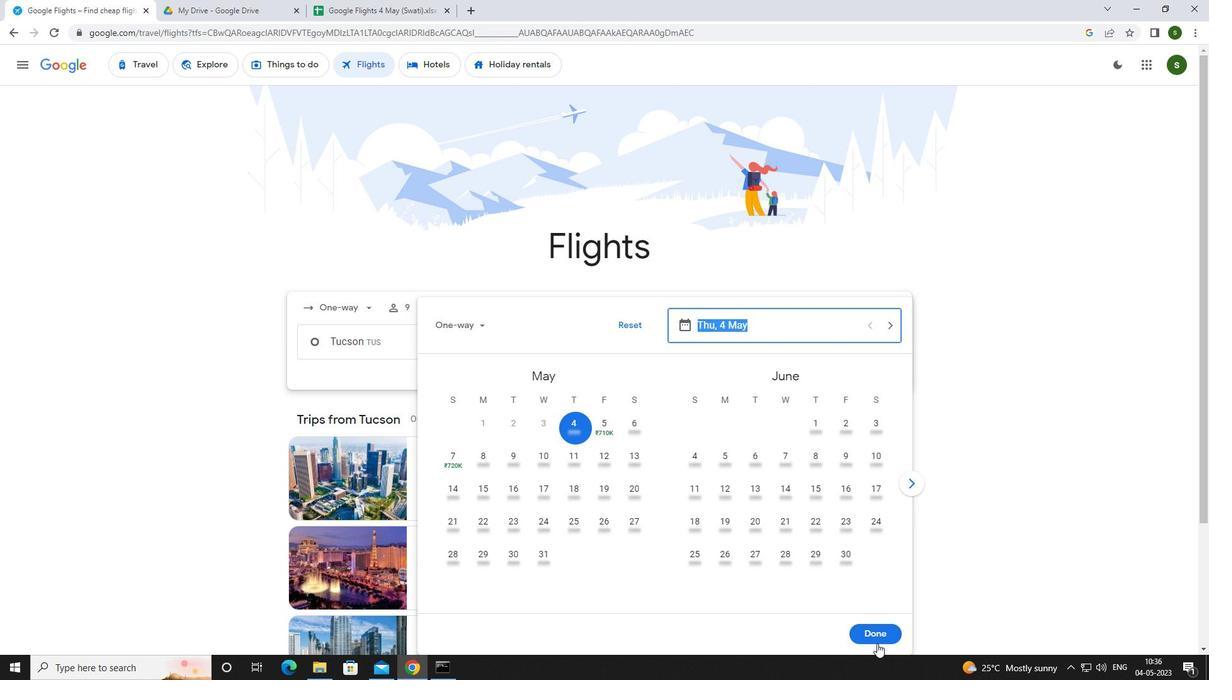 
Action: Mouse pressed left at (874, 639)
Screenshot: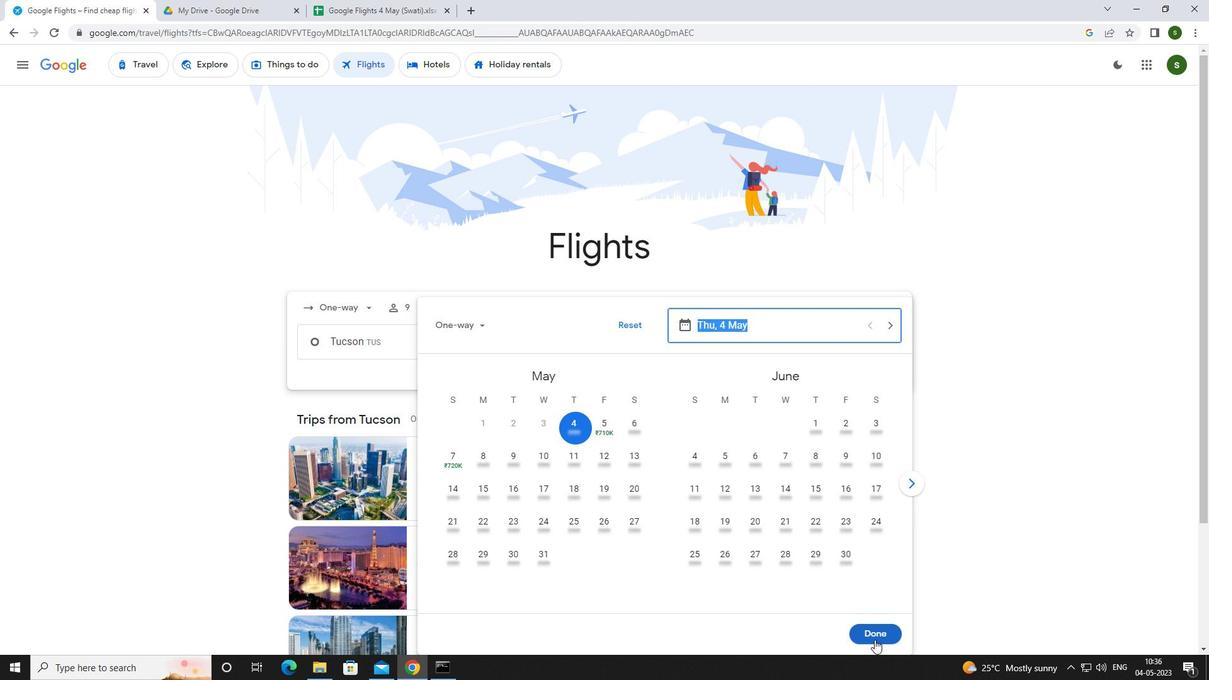 
Action: Mouse moved to (603, 374)
Screenshot: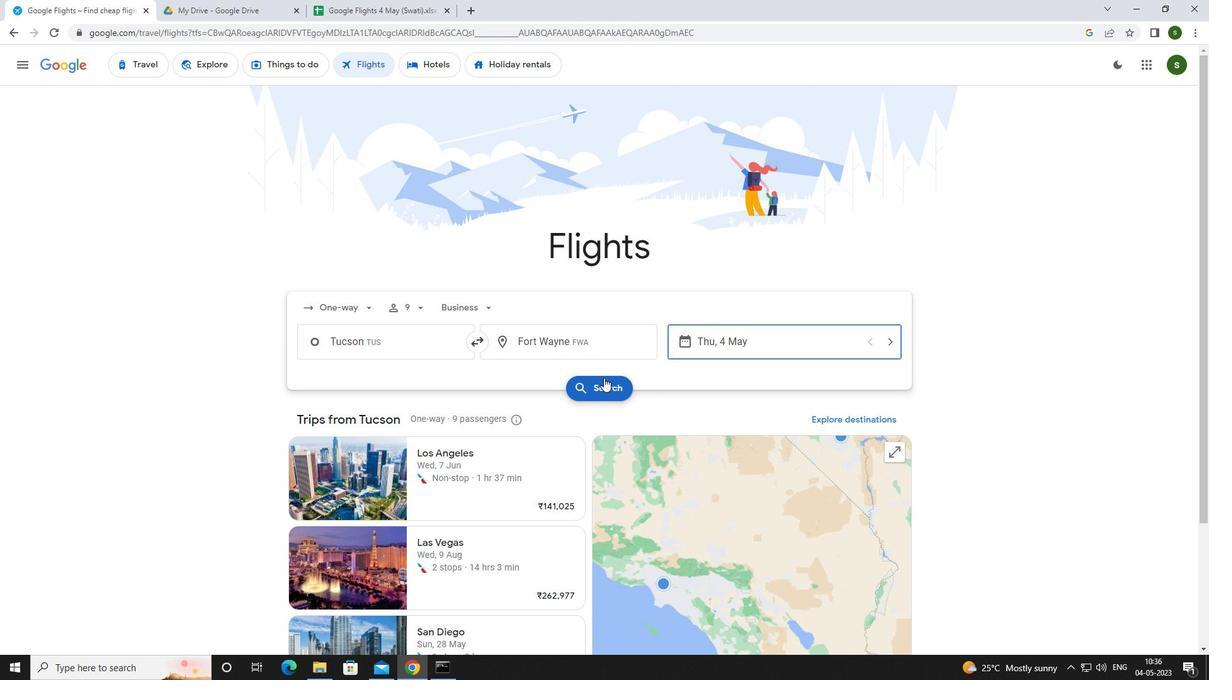 
Action: Mouse pressed left at (603, 374)
Screenshot: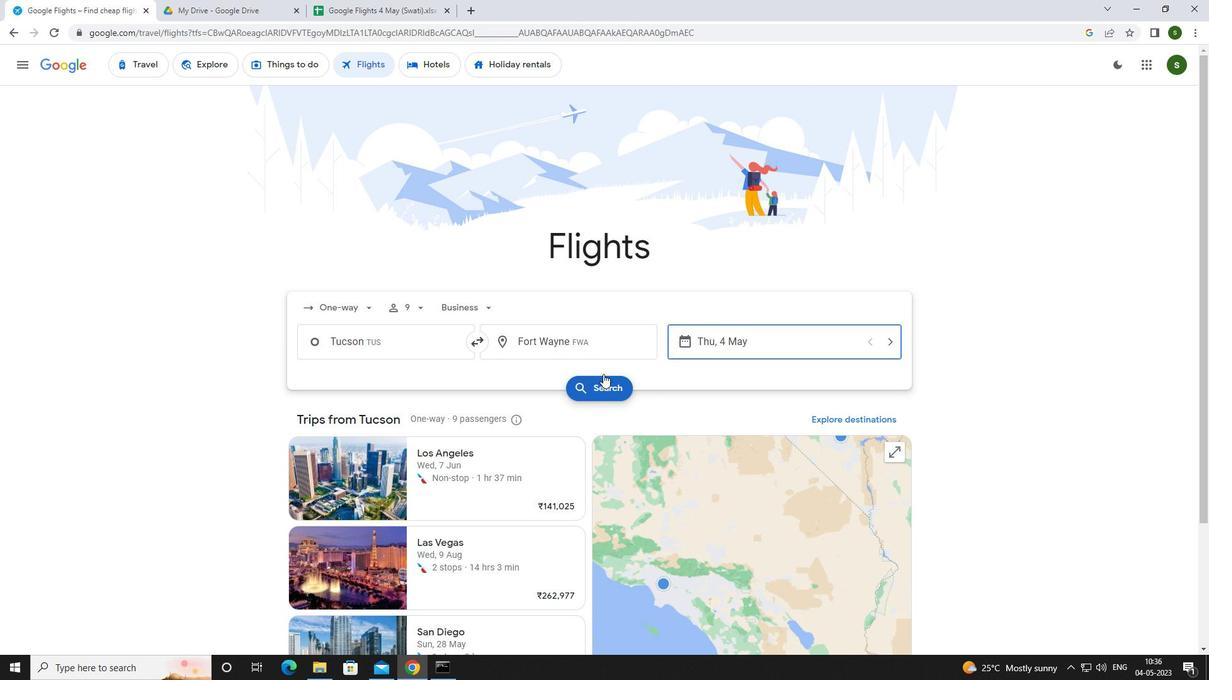 
Action: Mouse moved to (317, 183)
Screenshot: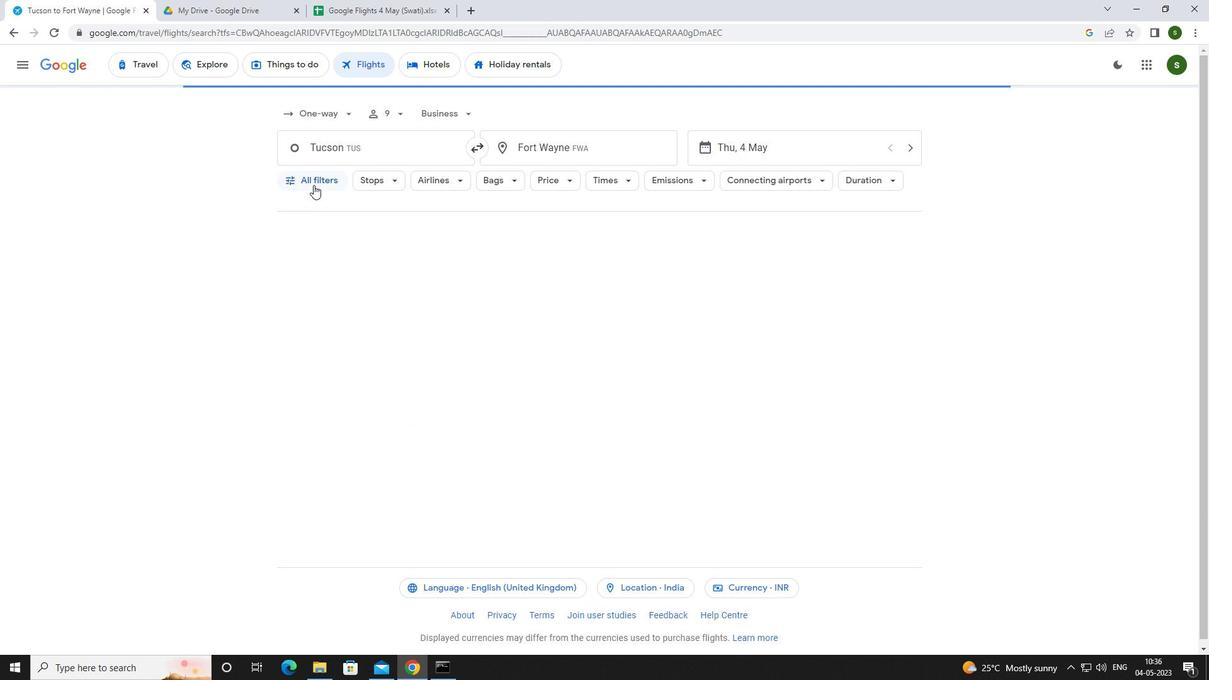 
Action: Mouse pressed left at (317, 183)
Screenshot: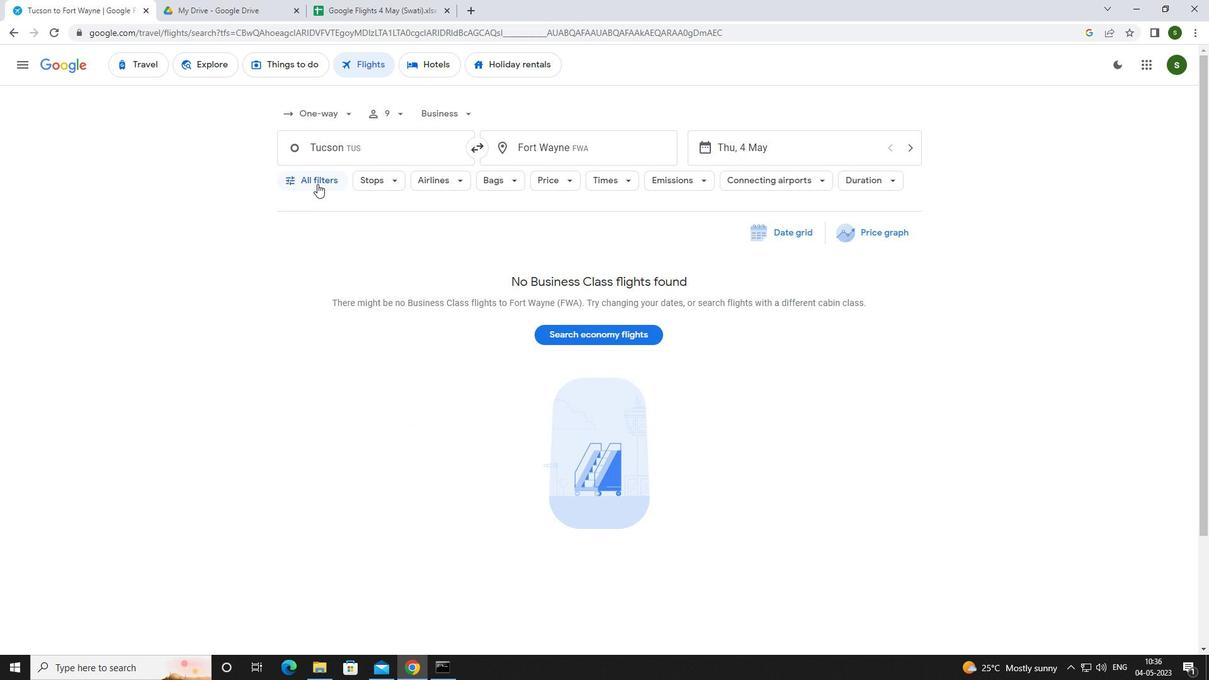 
Action: Mouse moved to (466, 440)
Screenshot: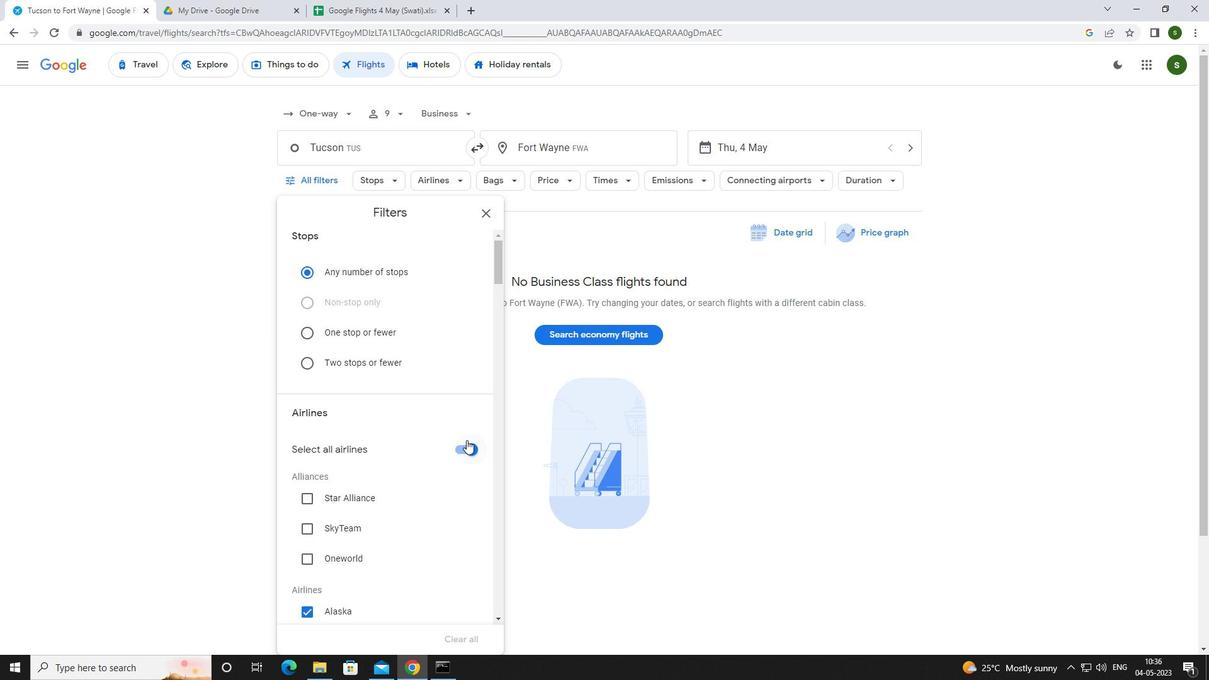
Action: Mouse pressed left at (466, 440)
Screenshot: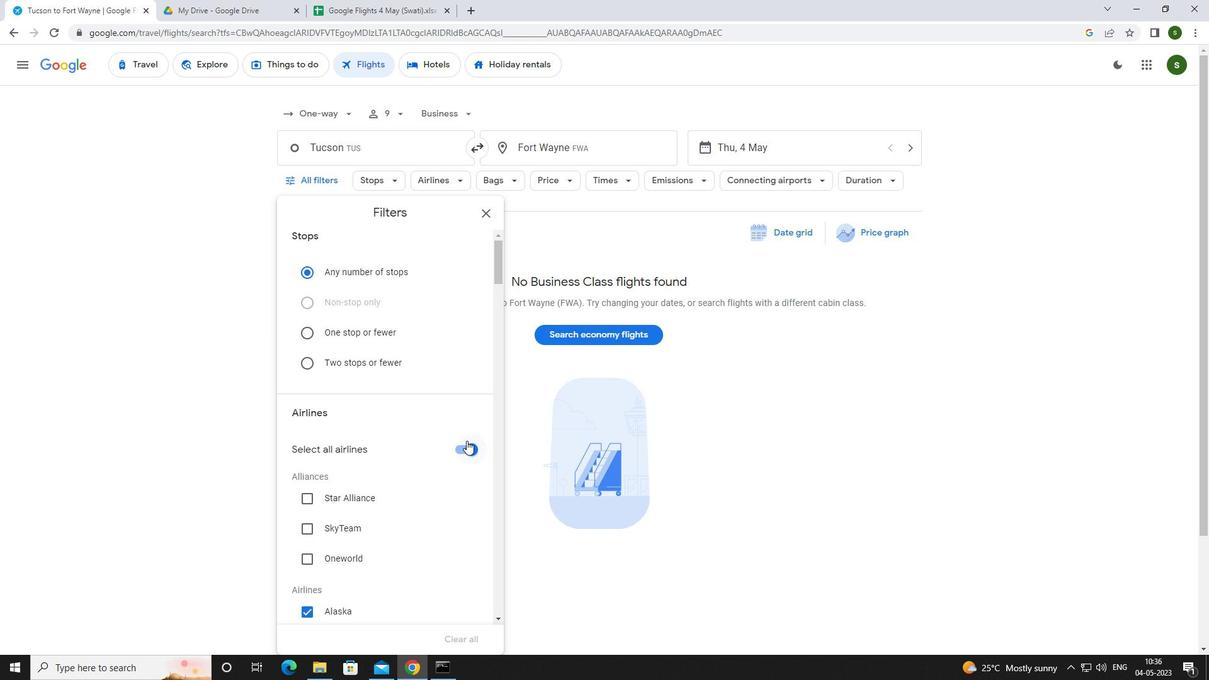 
Action: Mouse moved to (425, 392)
Screenshot: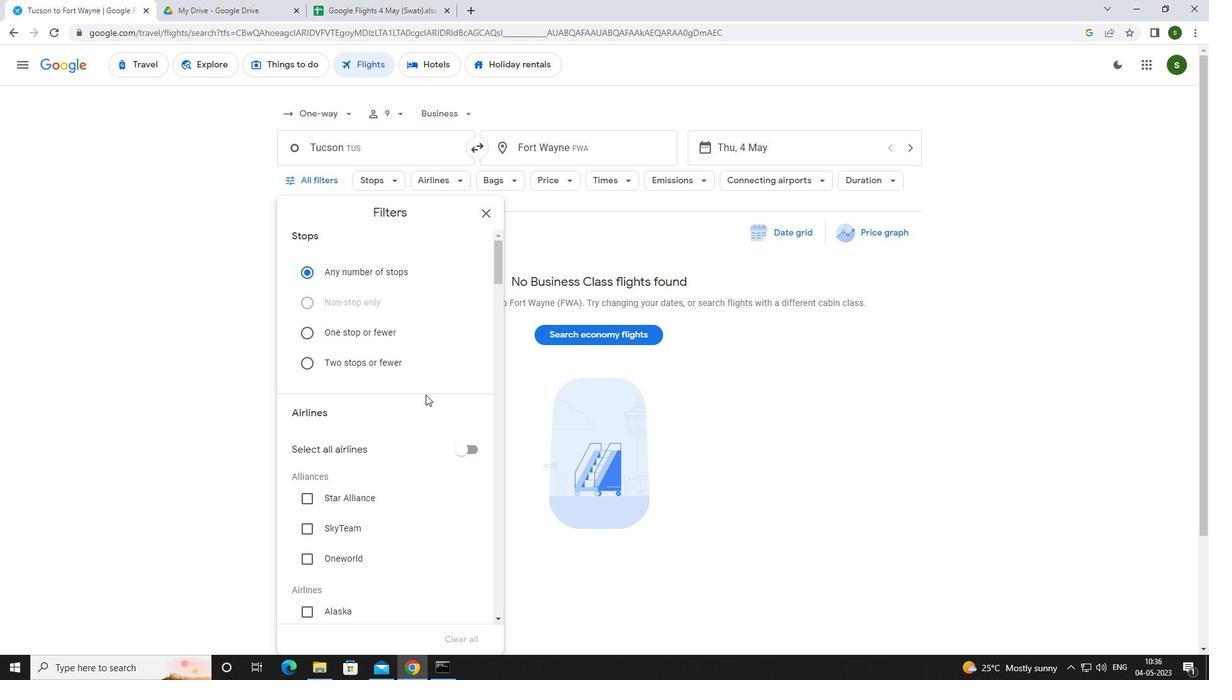 
Action: Mouse scrolled (425, 391) with delta (0, 0)
Screenshot: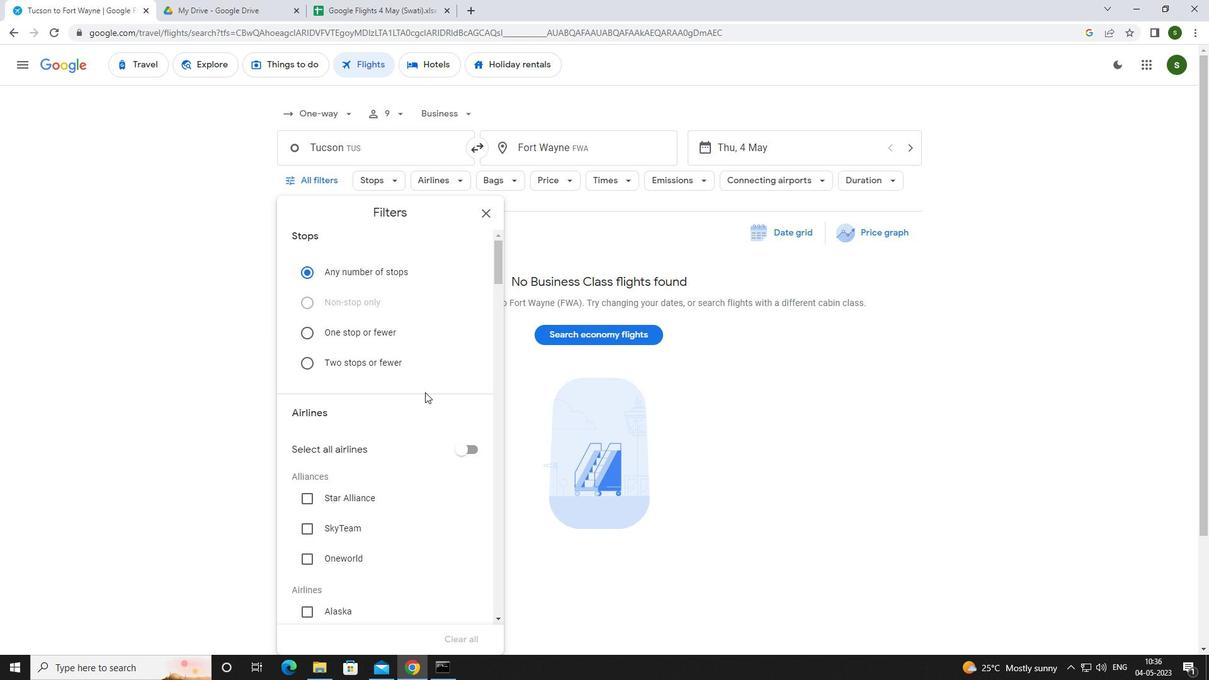 
Action: Mouse scrolled (425, 391) with delta (0, 0)
Screenshot: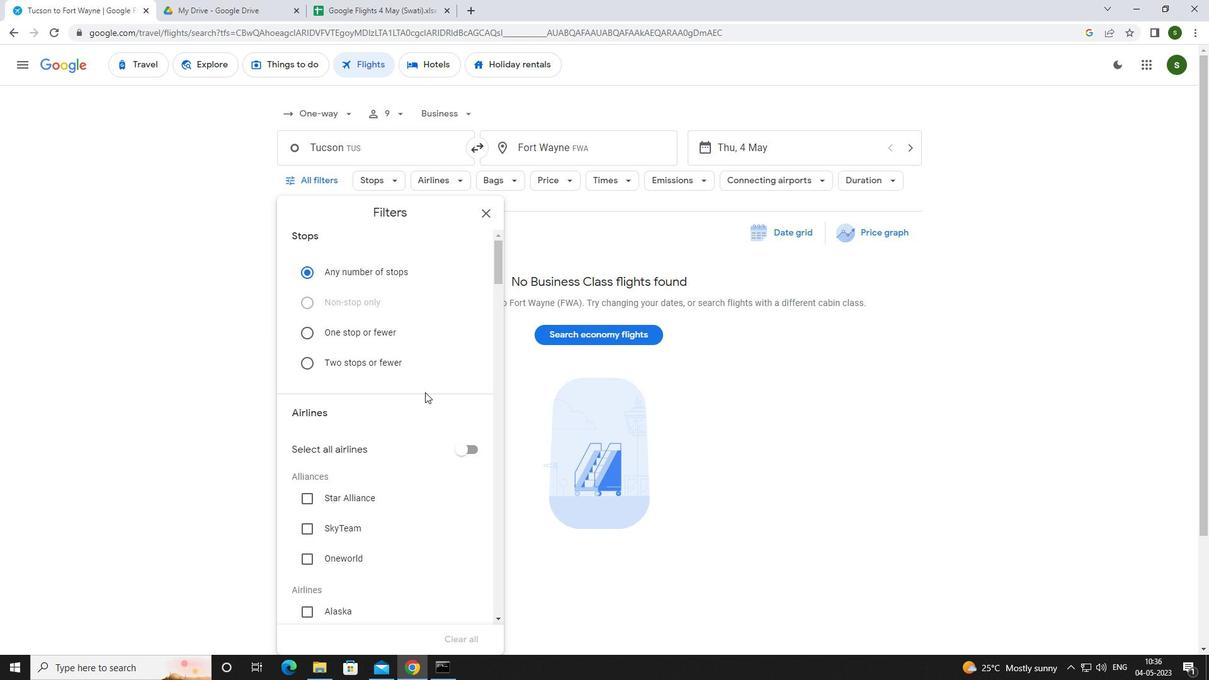 
Action: Mouse scrolled (425, 391) with delta (0, 0)
Screenshot: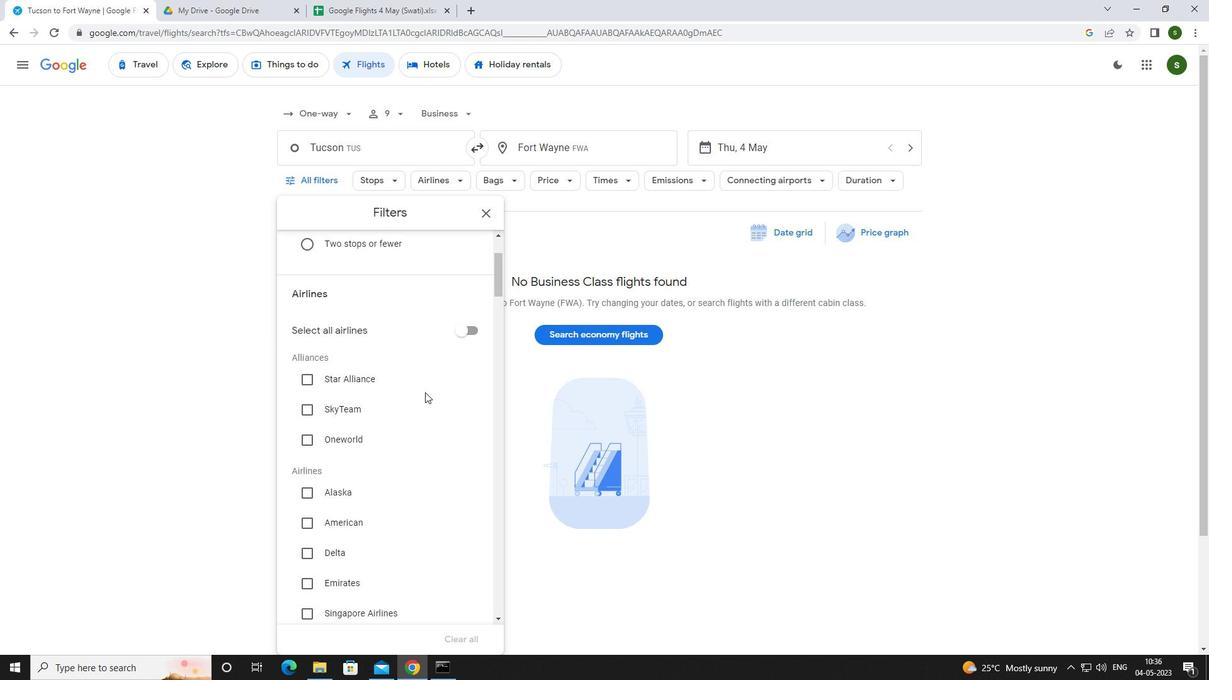 
Action: Mouse scrolled (425, 391) with delta (0, 0)
Screenshot: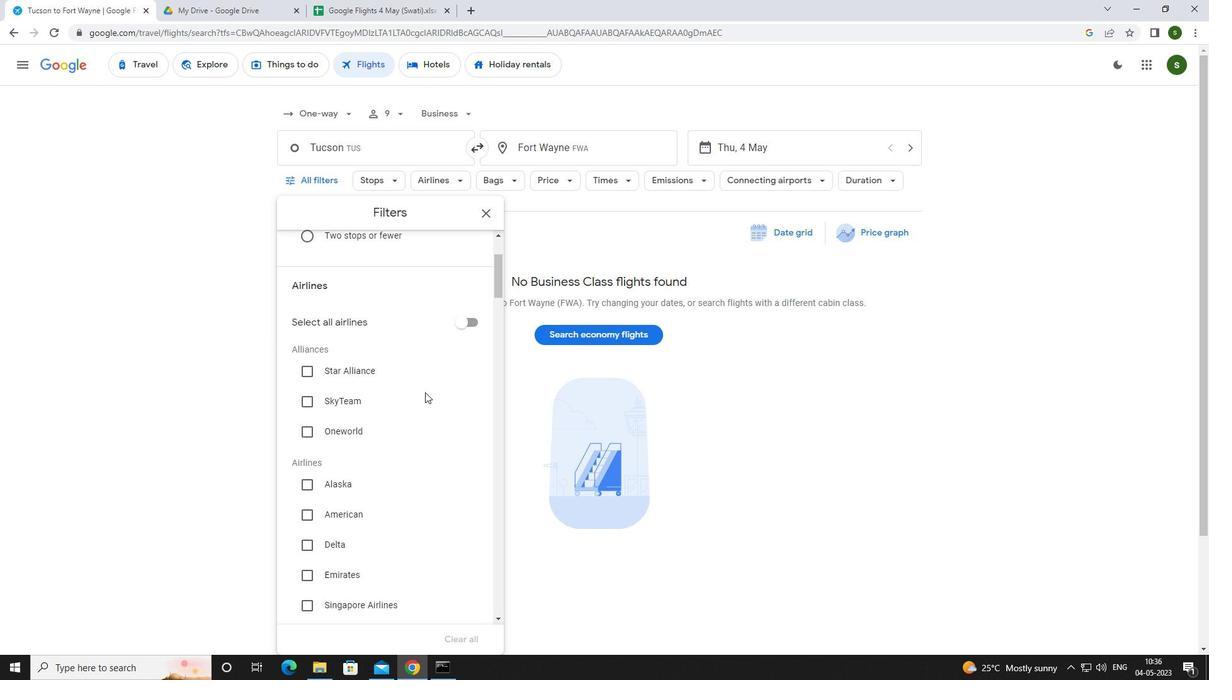 
Action: Mouse moved to (332, 424)
Screenshot: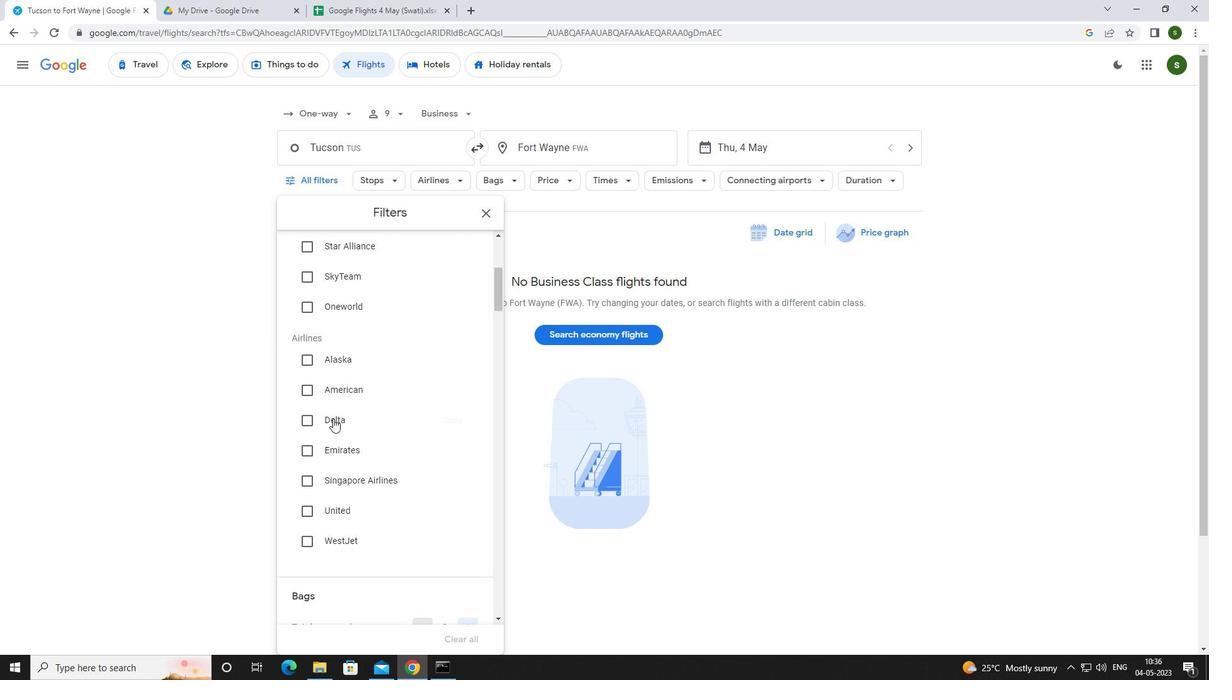 
Action: Mouse pressed left at (332, 424)
Screenshot: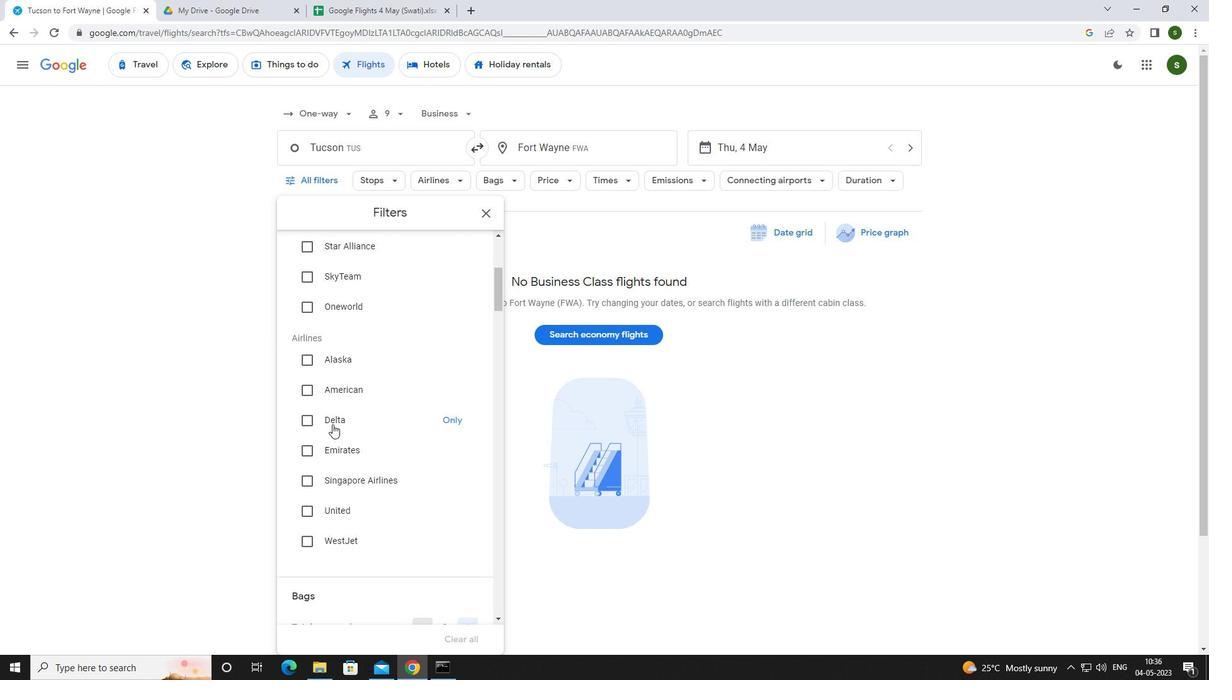 
Action: Mouse scrolled (332, 423) with delta (0, 0)
Screenshot: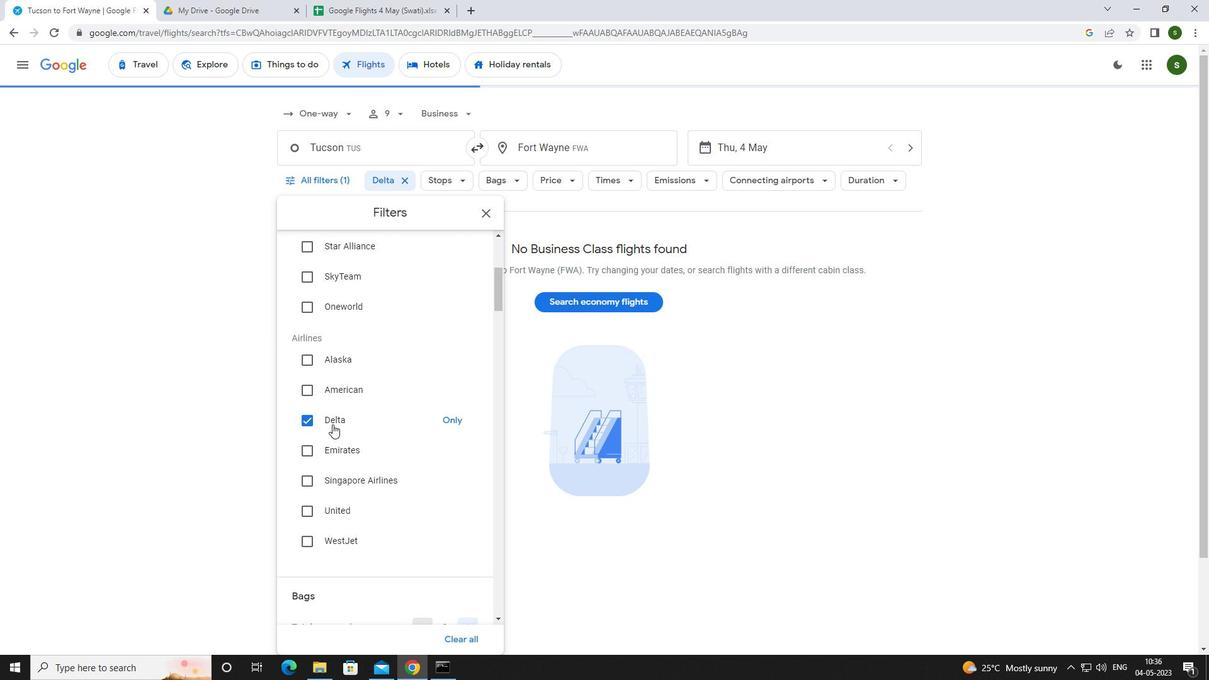 
Action: Mouse scrolled (332, 423) with delta (0, 0)
Screenshot: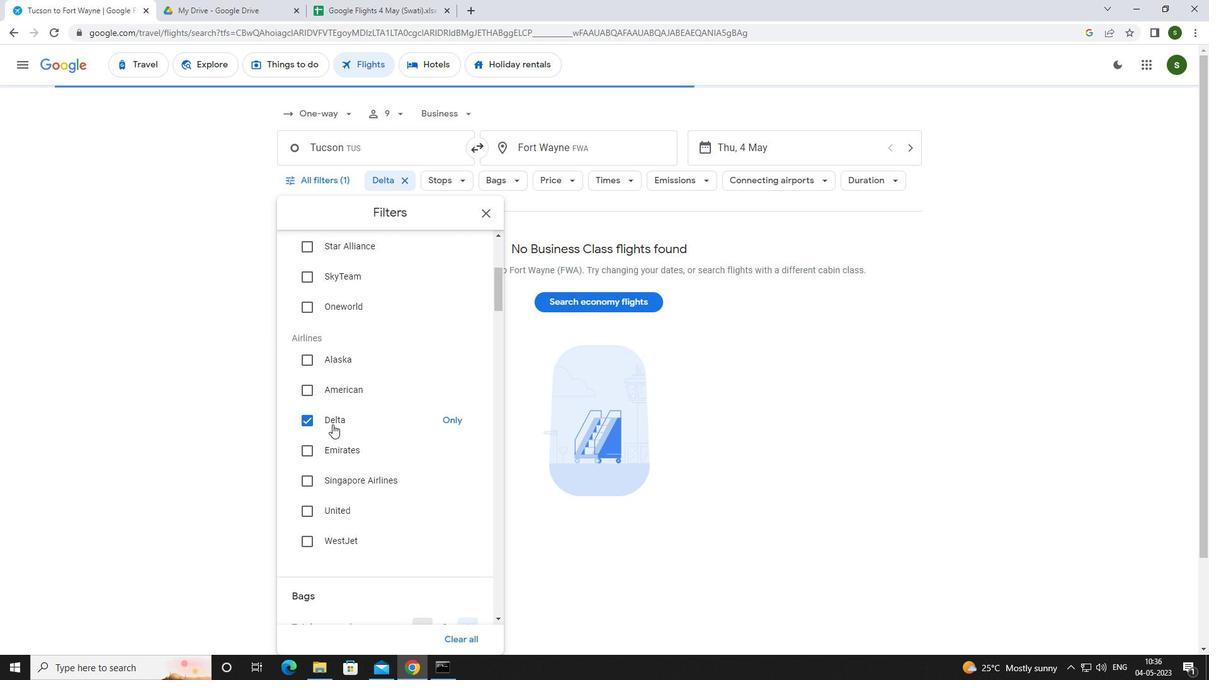 
Action: Mouse scrolled (332, 423) with delta (0, 0)
Screenshot: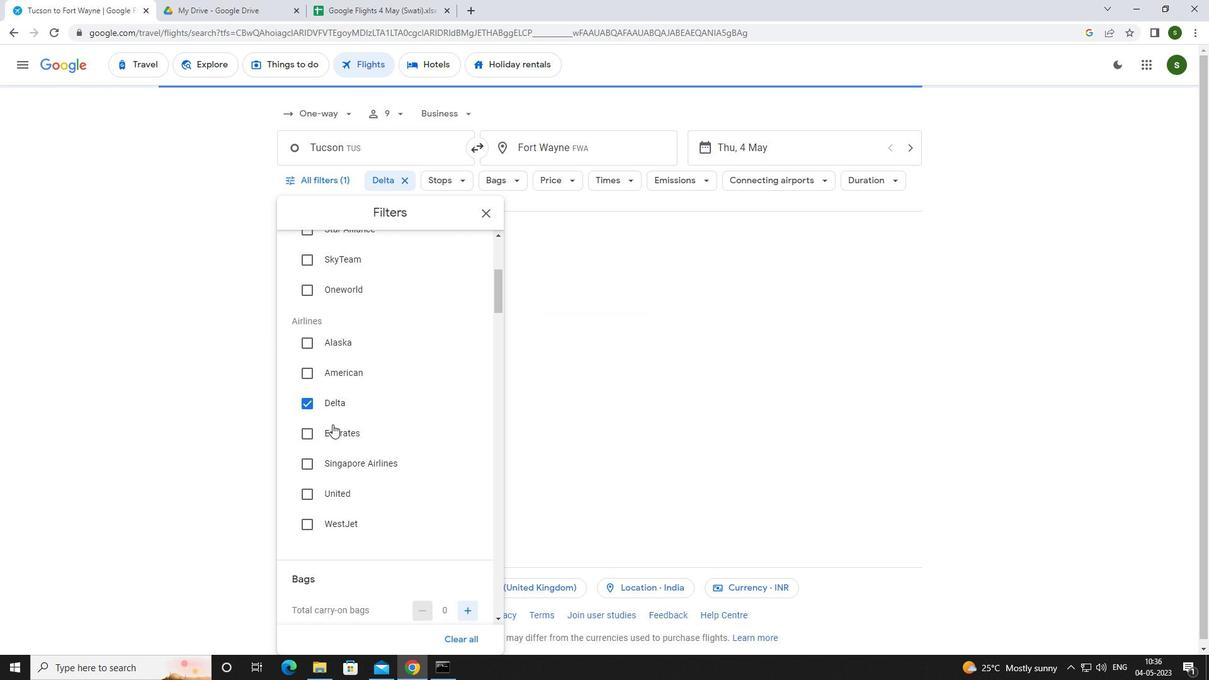 
Action: Mouse scrolled (332, 423) with delta (0, 0)
Screenshot: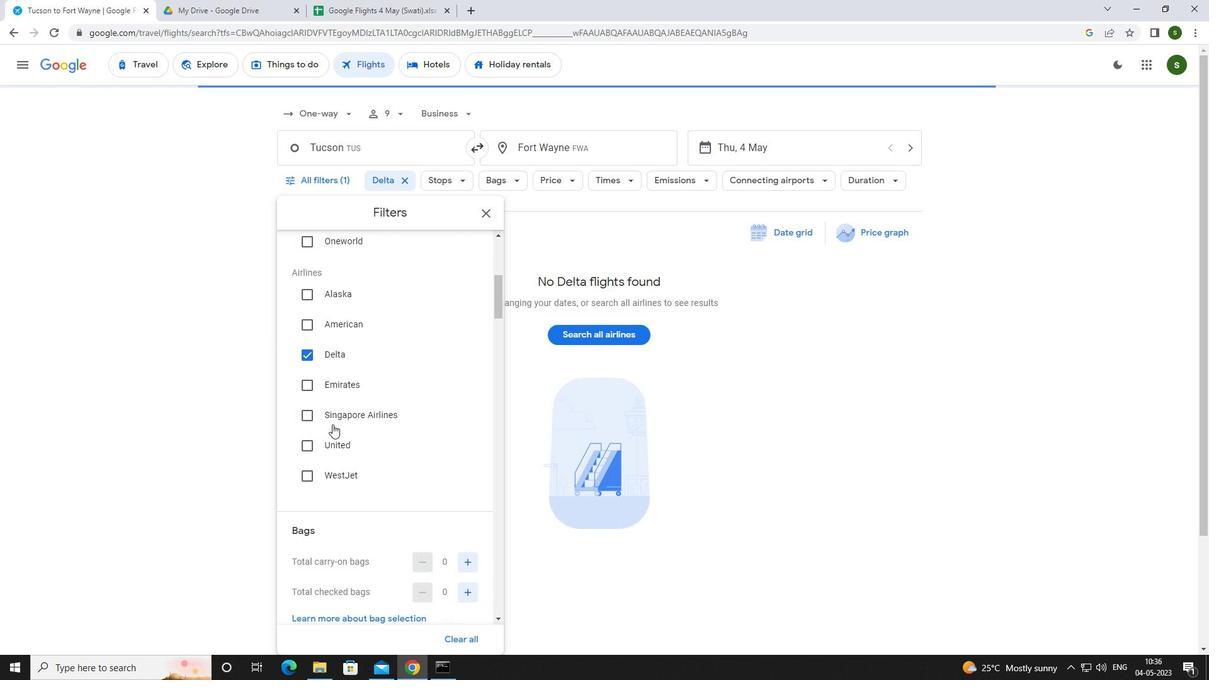 
Action: Mouse moved to (465, 408)
Screenshot: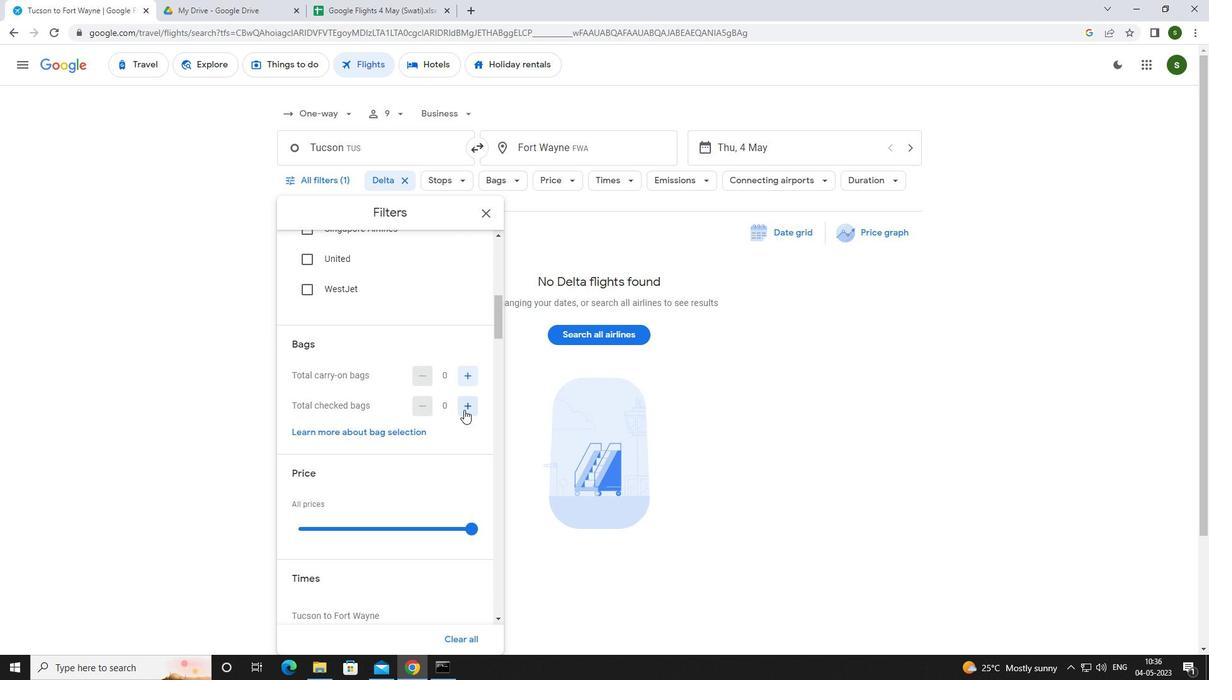 
Action: Mouse pressed left at (465, 408)
Screenshot: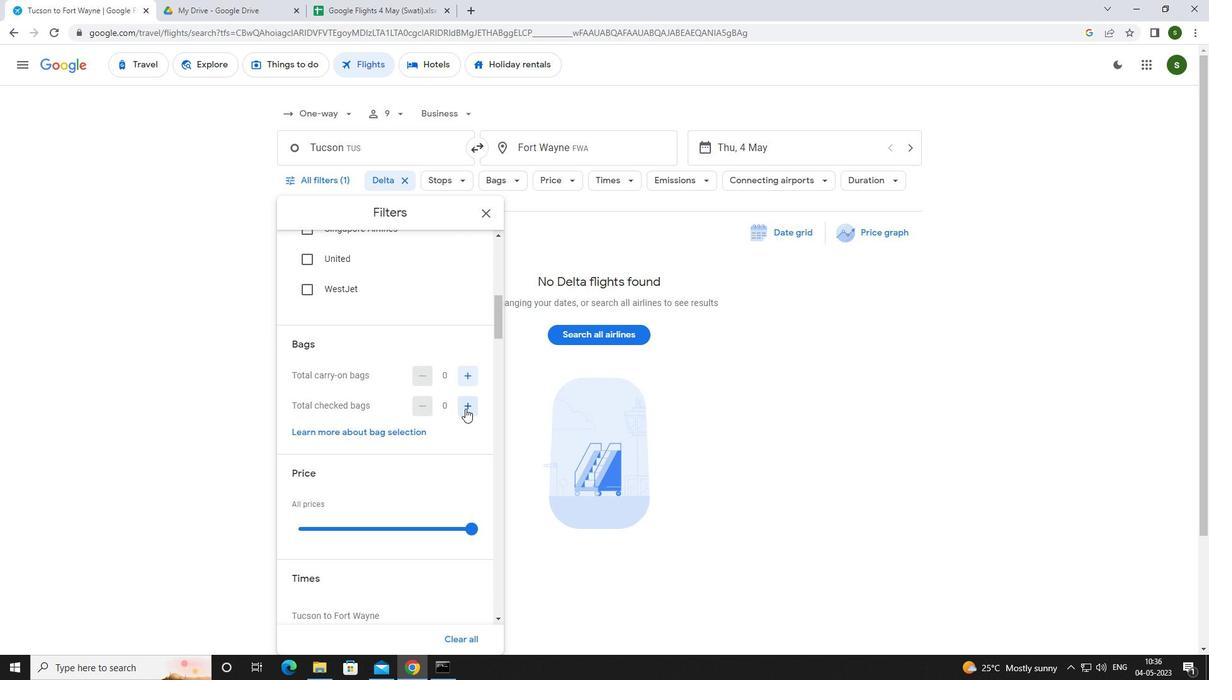 
Action: Mouse pressed left at (465, 408)
Screenshot: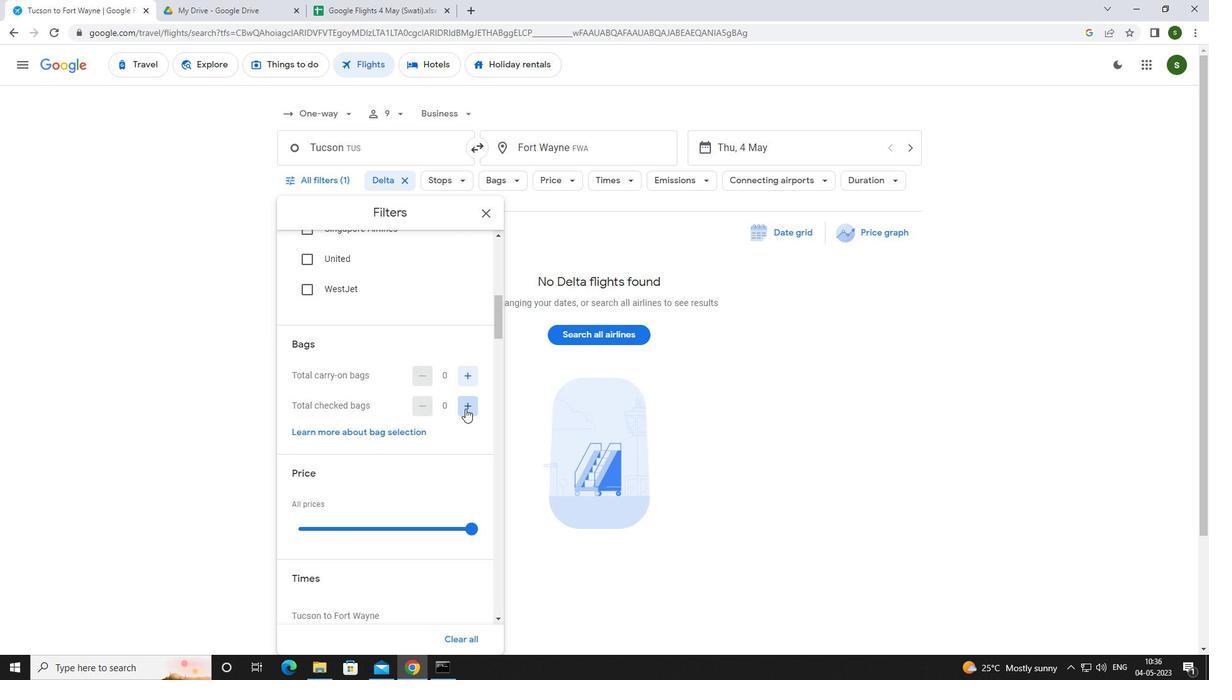 
Action: Mouse moved to (465, 408)
Screenshot: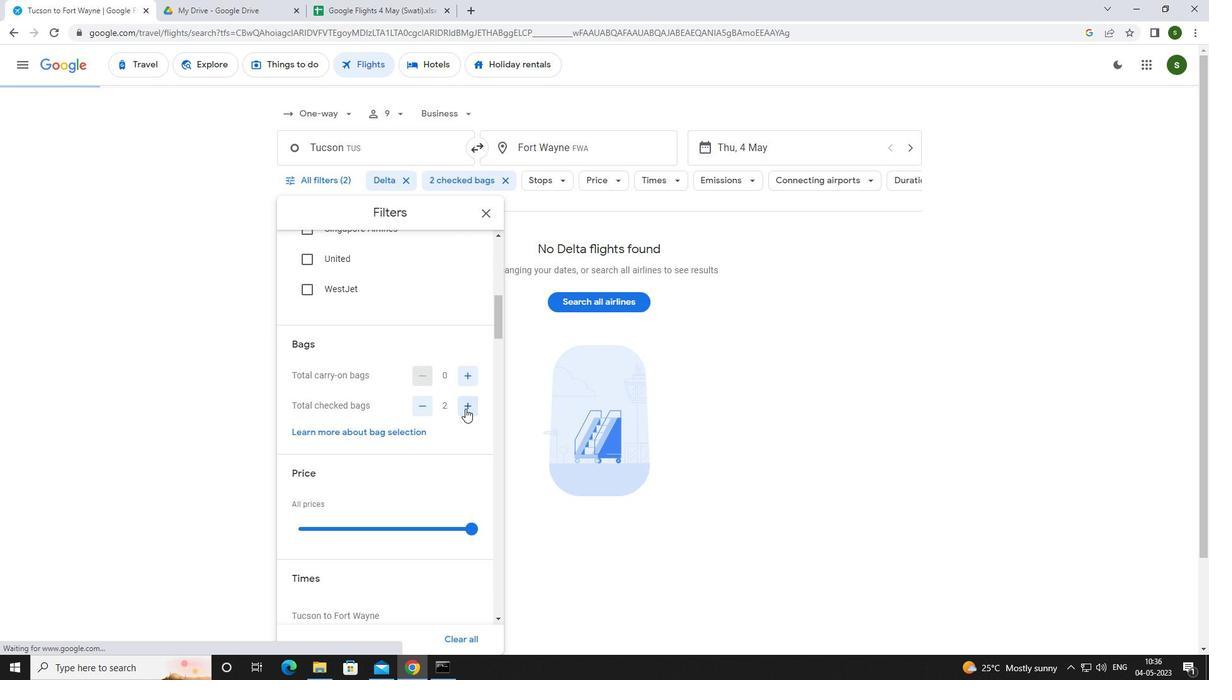 
Action: Mouse scrolled (465, 407) with delta (0, 0)
Screenshot: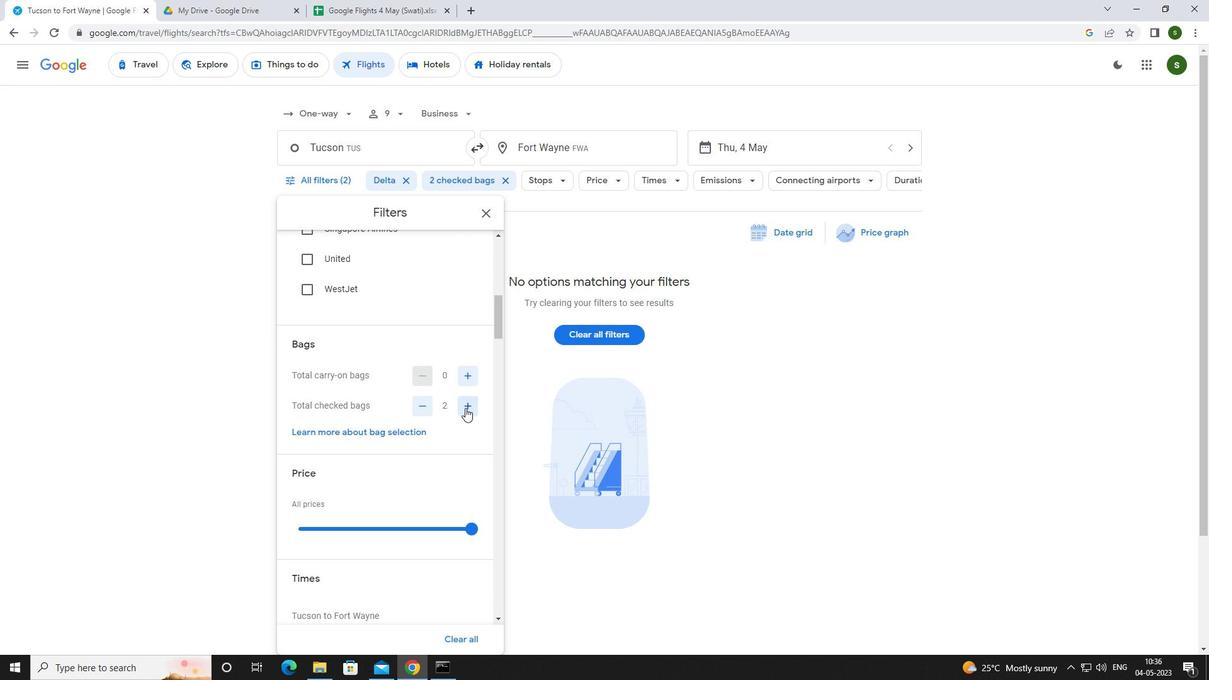 
Action: Mouse scrolled (465, 407) with delta (0, 0)
Screenshot: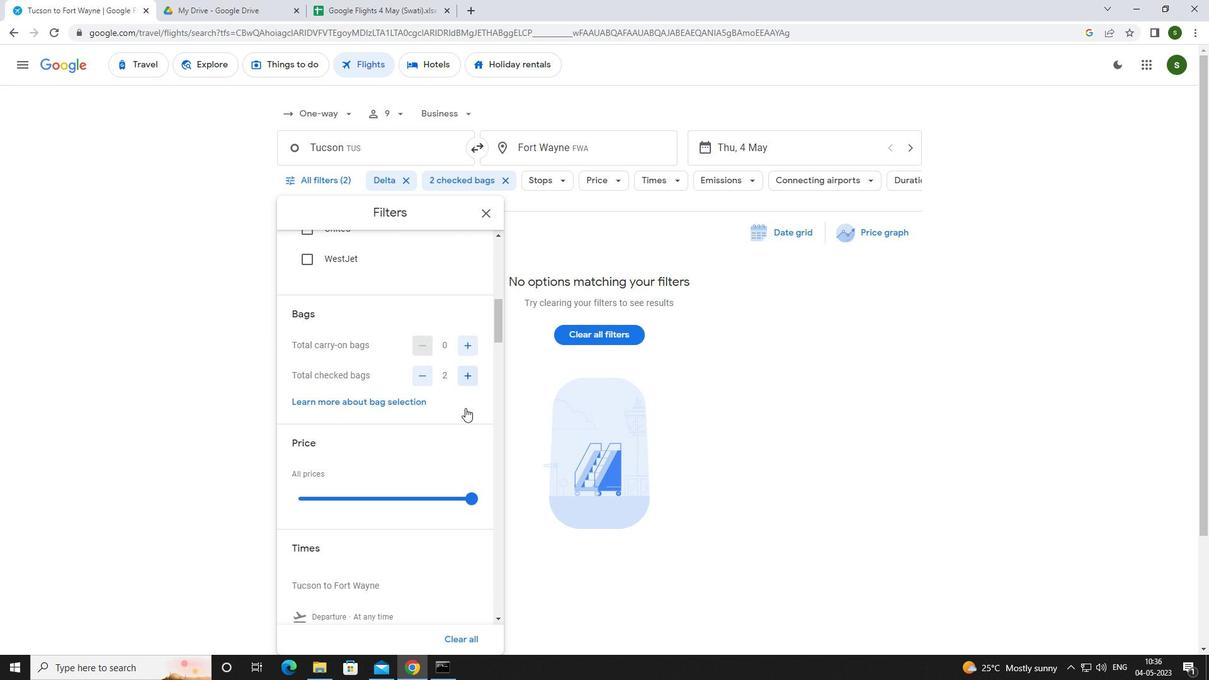
Action: Mouse scrolled (465, 407) with delta (0, 0)
Screenshot: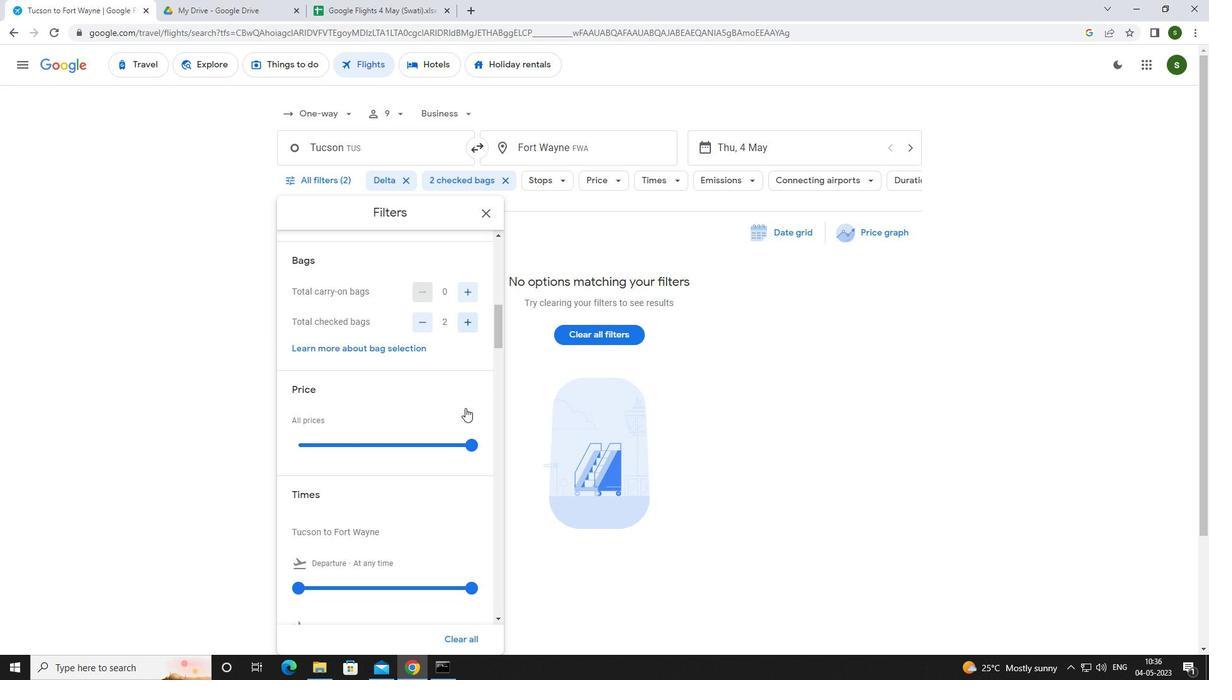 
Action: Mouse moved to (473, 337)
Screenshot: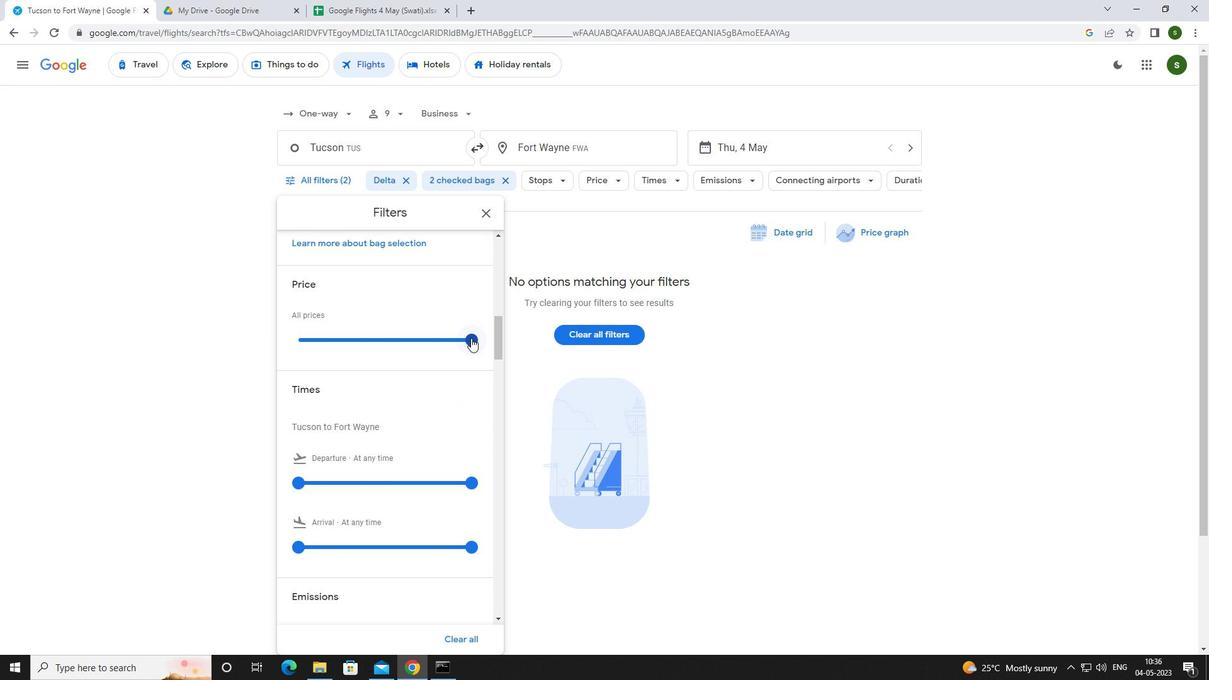 
Action: Mouse pressed left at (473, 337)
Screenshot: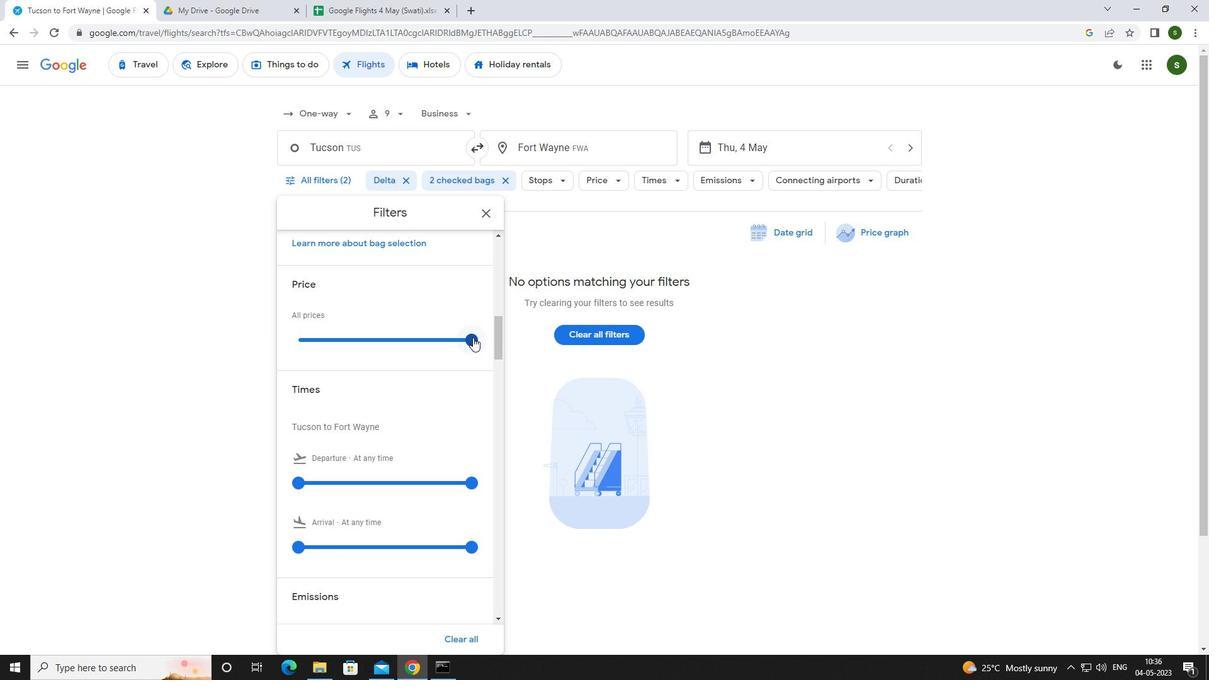 
Action: Mouse scrolled (473, 336) with delta (0, 0)
Screenshot: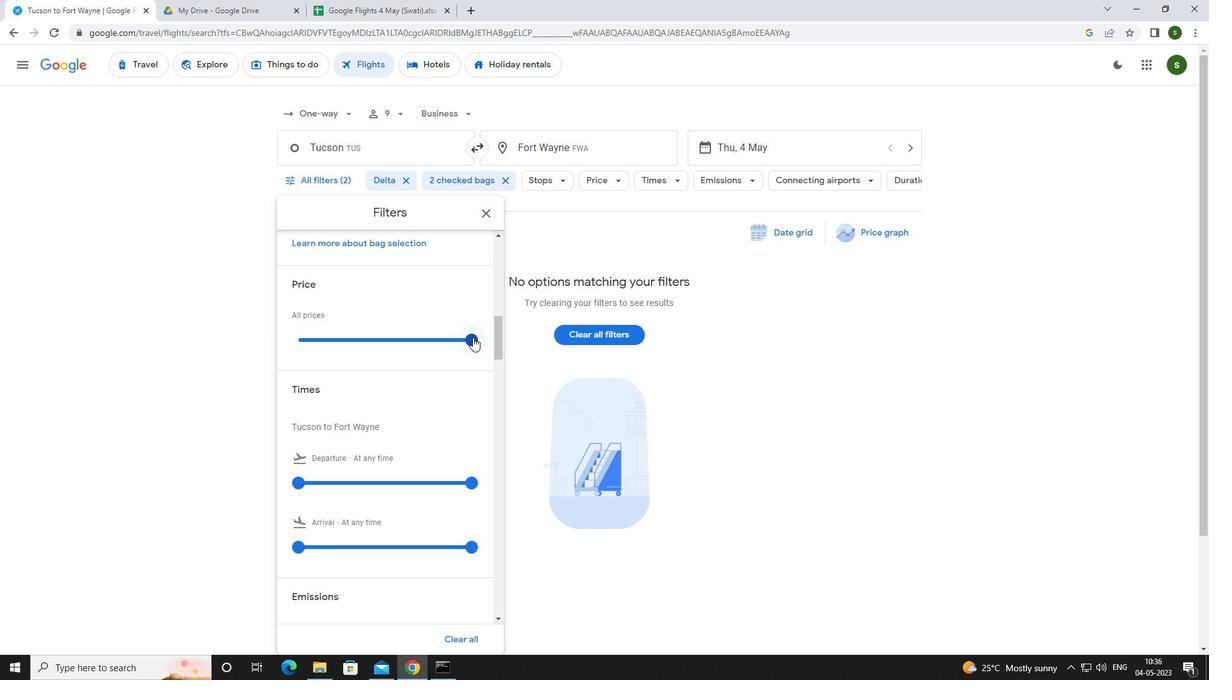
Action: Mouse scrolled (473, 336) with delta (0, 0)
Screenshot: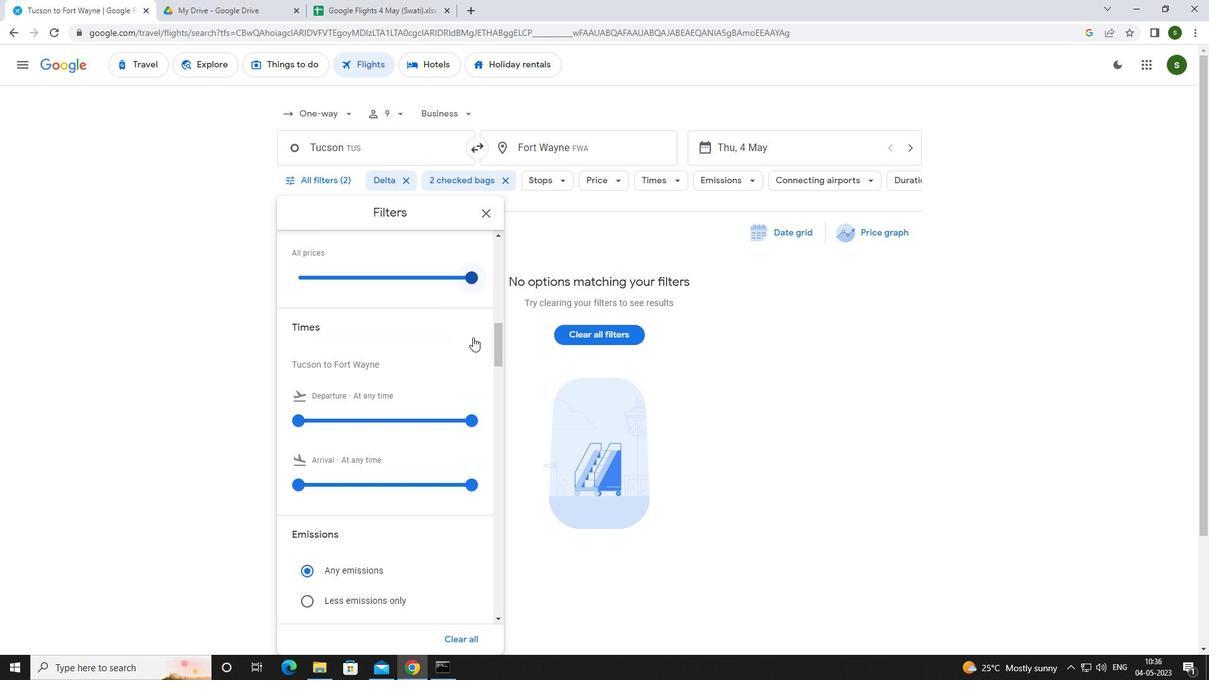 
Action: Mouse moved to (298, 359)
Screenshot: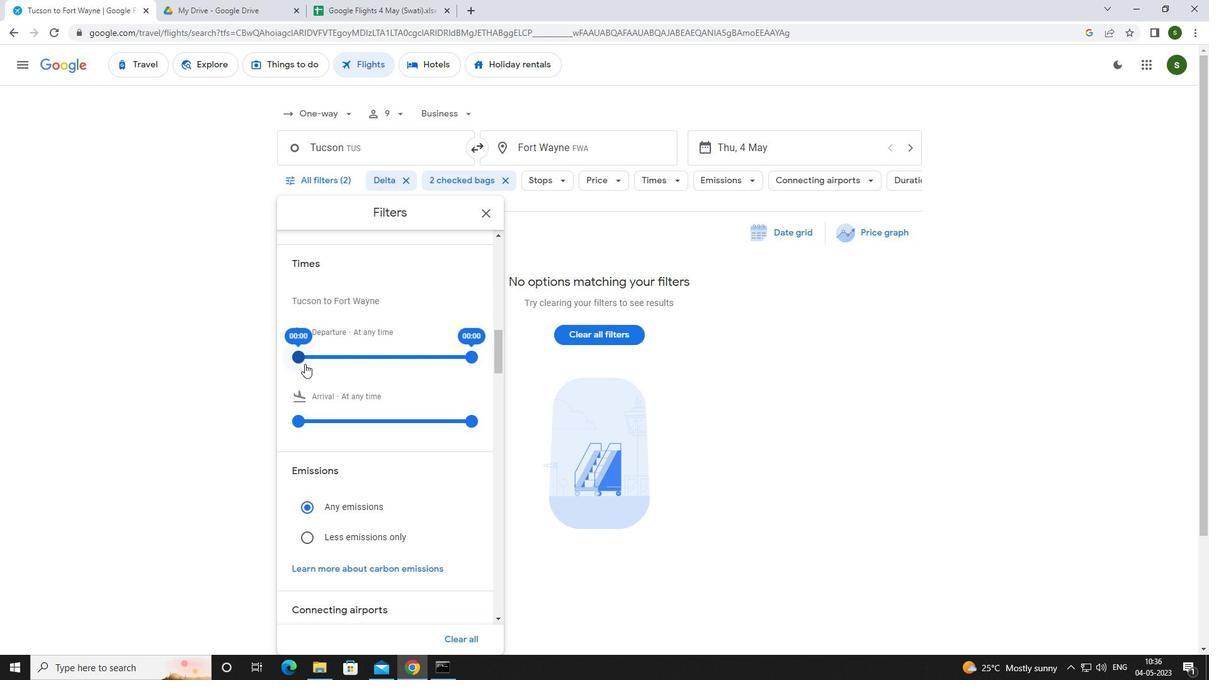 
Action: Mouse pressed left at (298, 359)
Screenshot: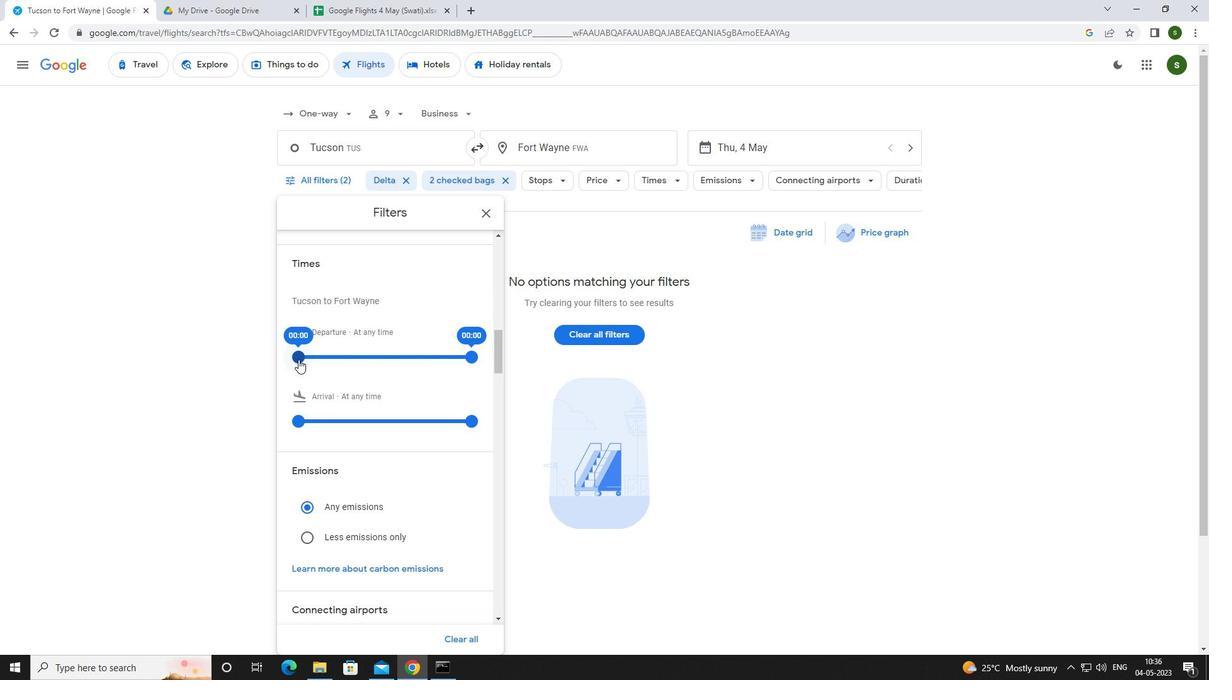 
Action: Mouse moved to (767, 362)
Screenshot: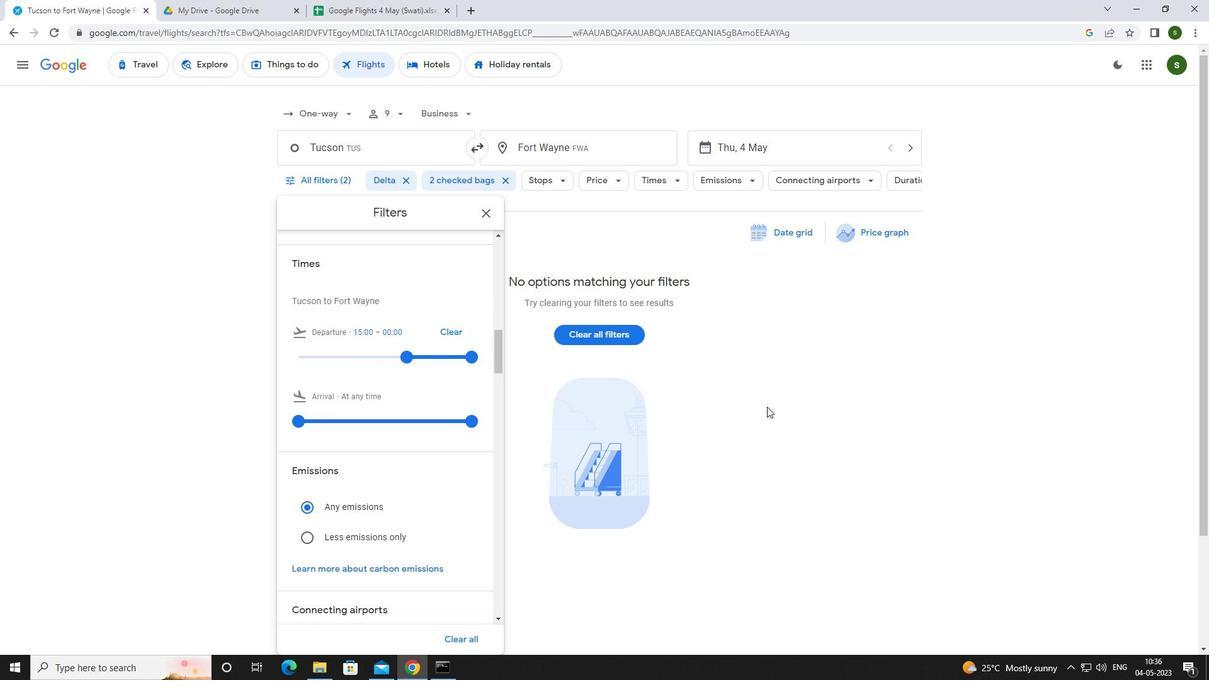 
Action: Mouse pressed left at (767, 362)
Screenshot: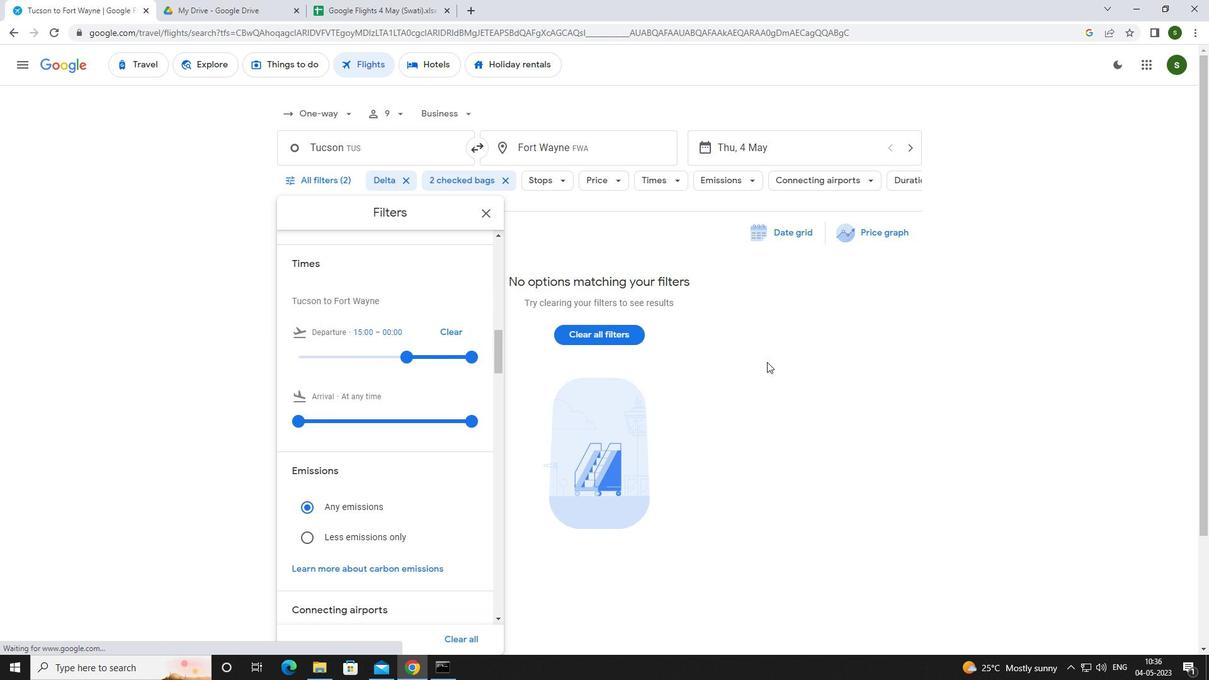 
Action: Mouse moved to (766, 361)
Screenshot: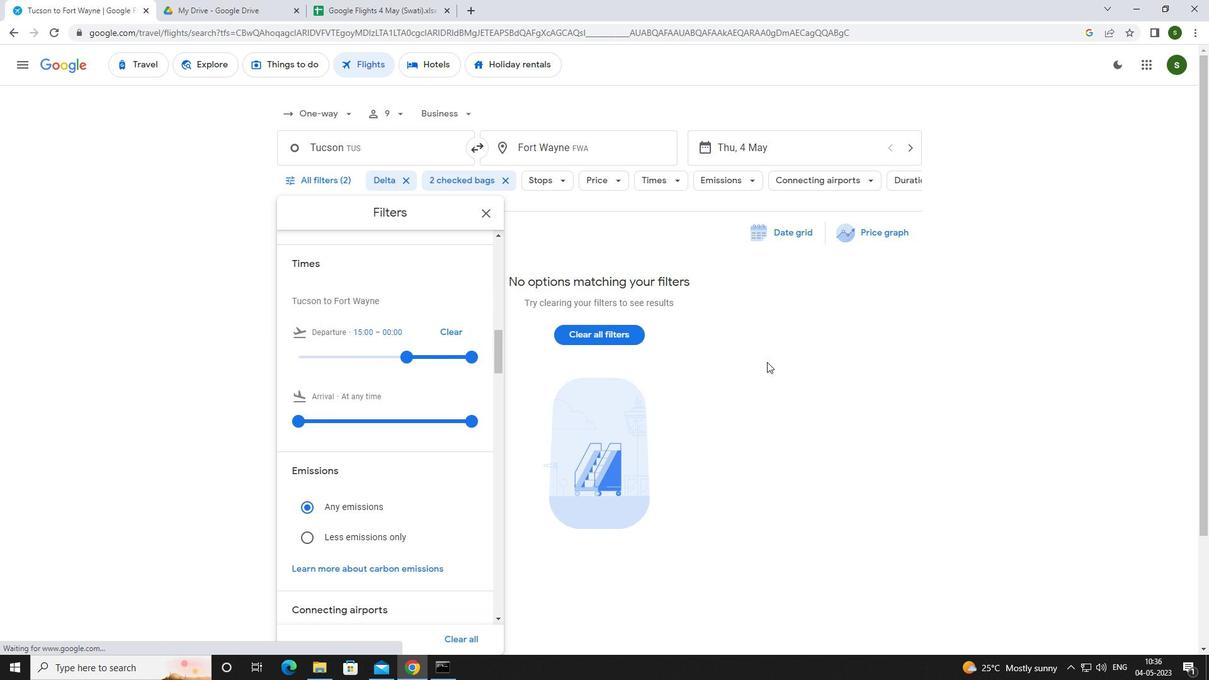 
